 Task: Set the email translation language to English in Microsoft Outlook.
Action: Mouse moved to (47, 30)
Screenshot: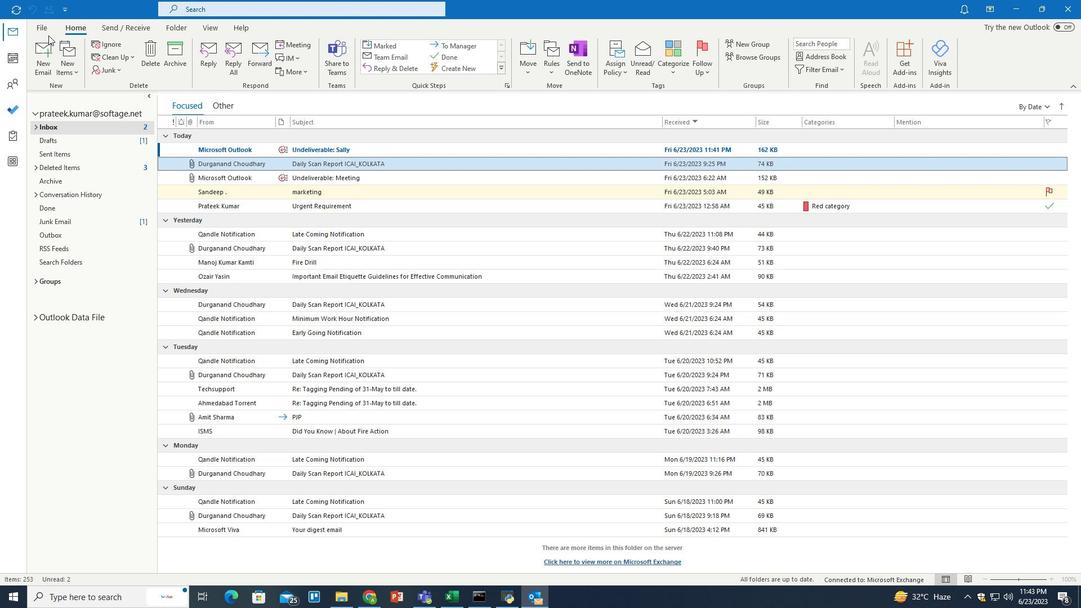 
Action: Mouse pressed left at (47, 30)
Screenshot: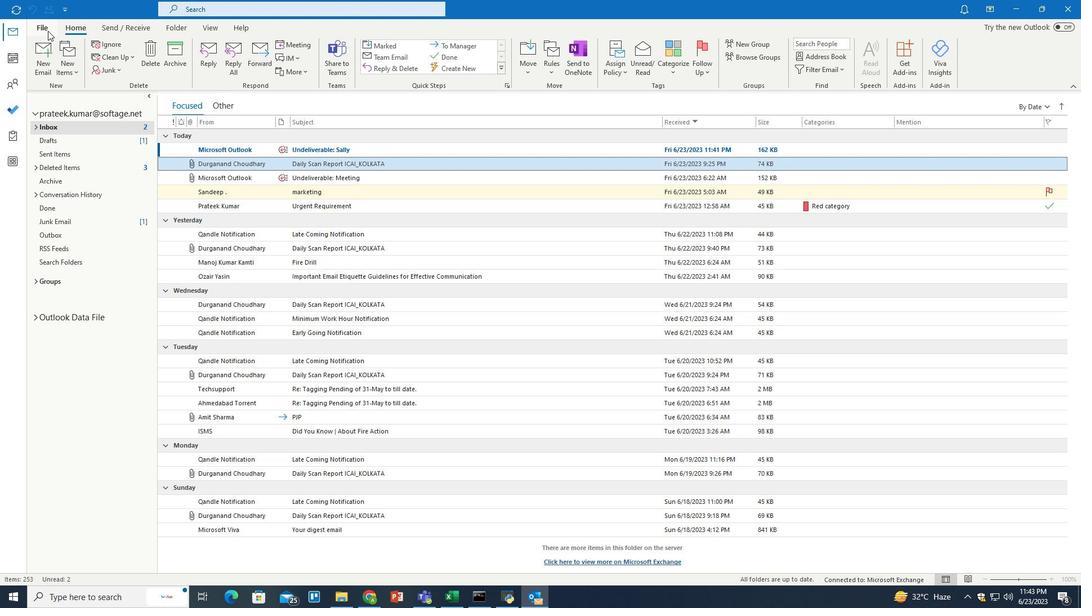 
Action: Mouse moved to (36, 538)
Screenshot: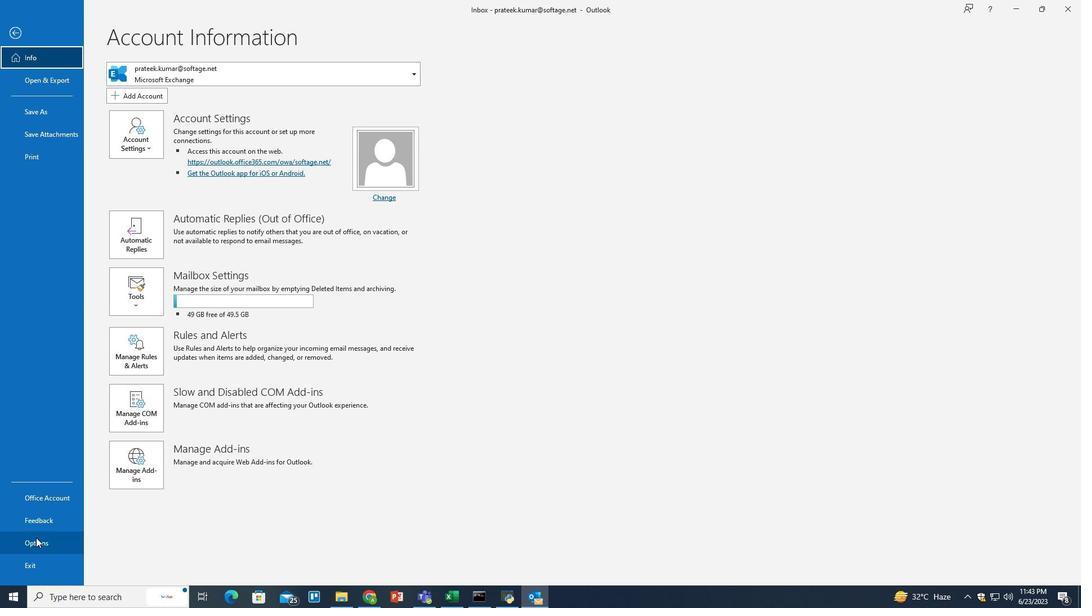 
Action: Mouse pressed left at (36, 538)
Screenshot: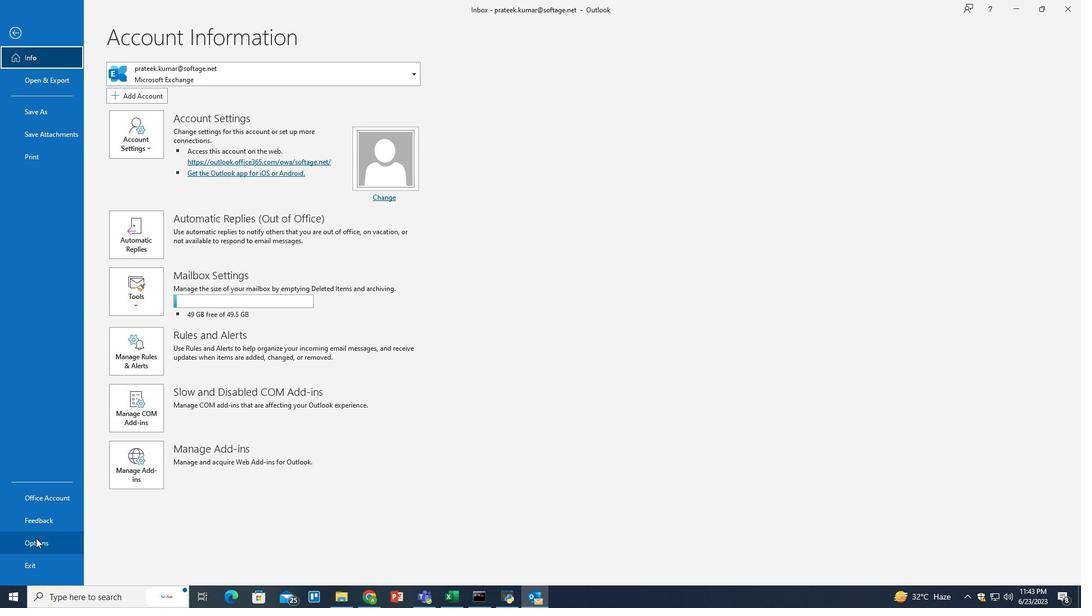 
Action: Mouse moved to (325, 237)
Screenshot: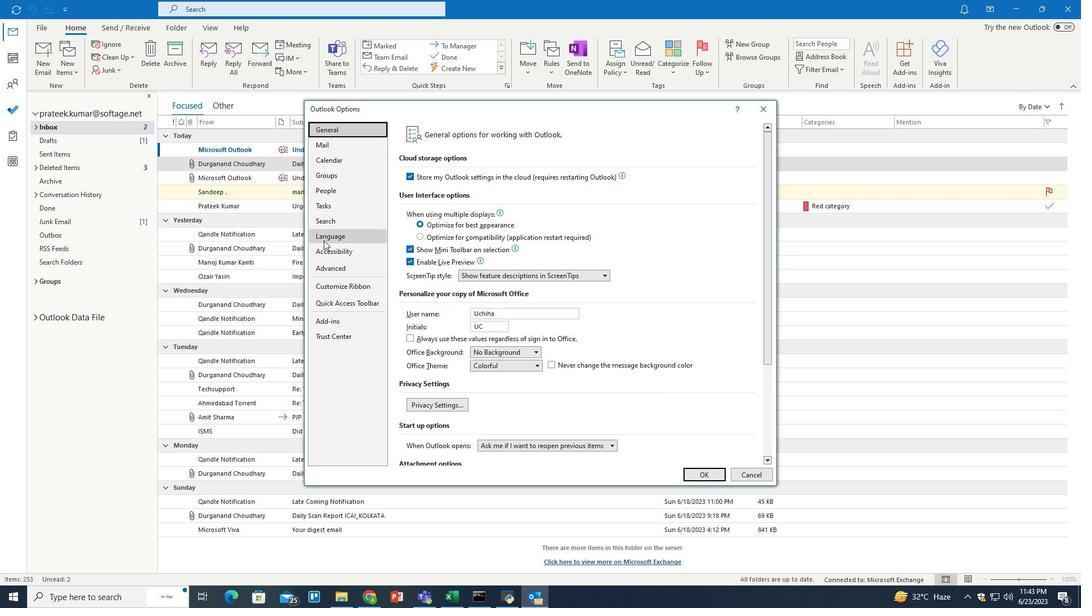 
Action: Mouse pressed left at (325, 237)
Screenshot: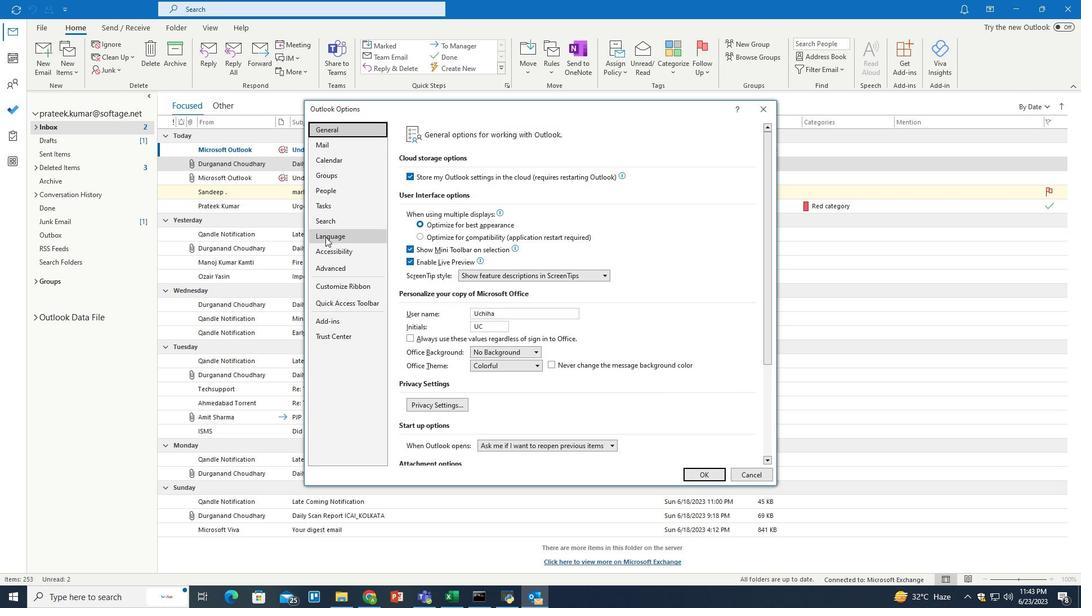 
Action: Mouse moved to (591, 277)
Screenshot: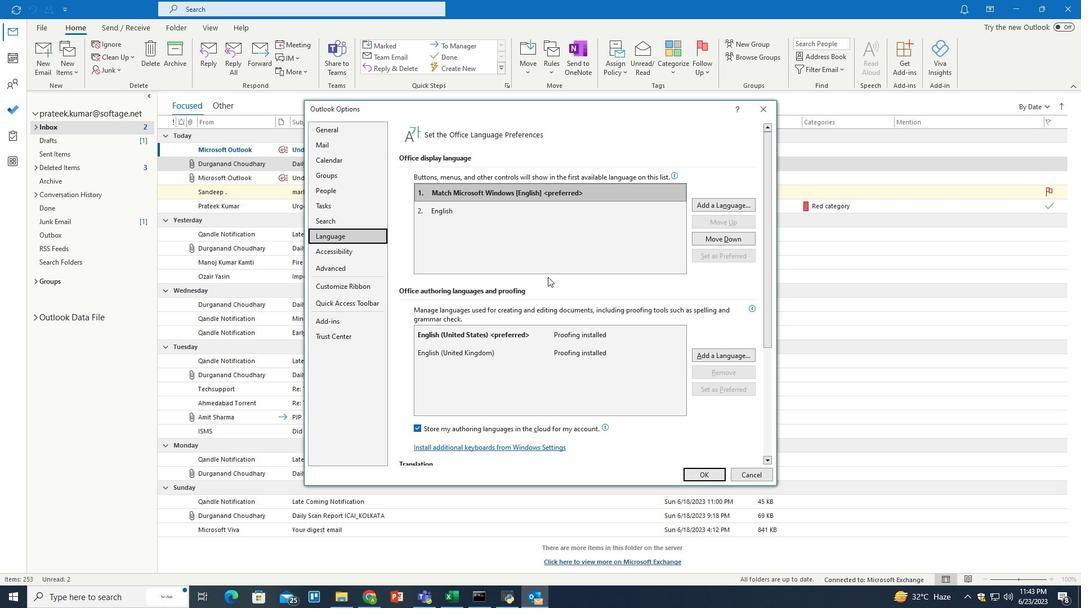 
Action: Mouse scrolled (591, 276) with delta (0, 0)
Screenshot: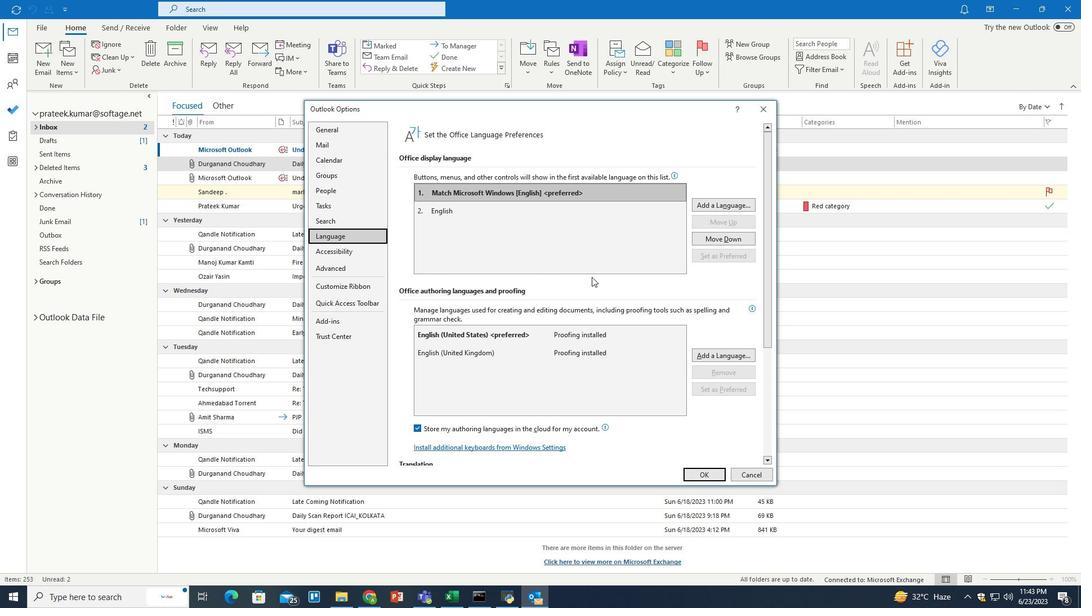 
Action: Mouse scrolled (591, 276) with delta (0, 0)
Screenshot: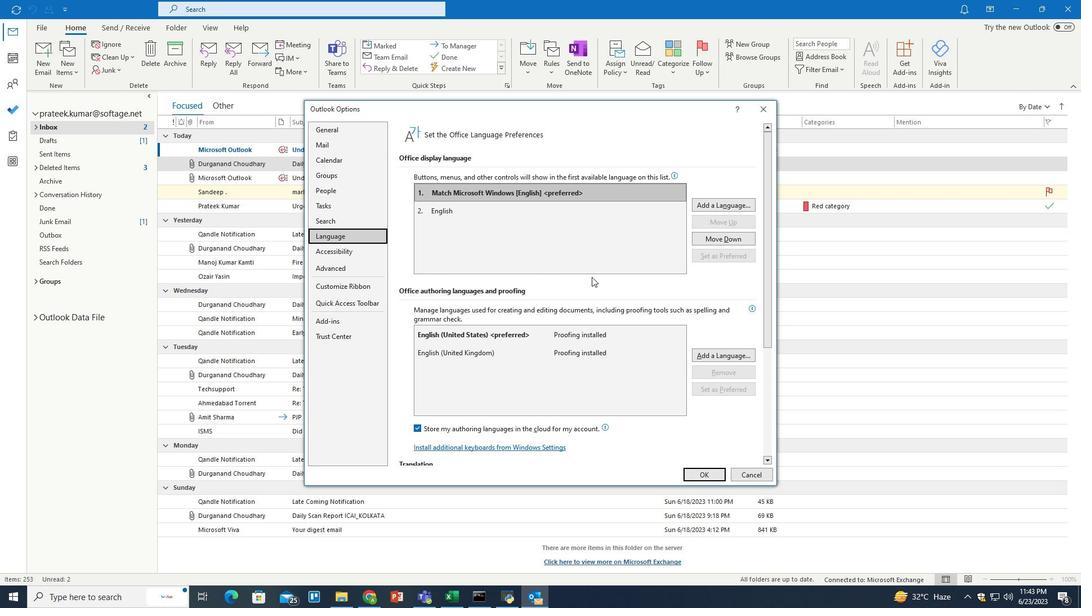 
Action: Mouse scrolled (591, 276) with delta (0, 0)
Screenshot: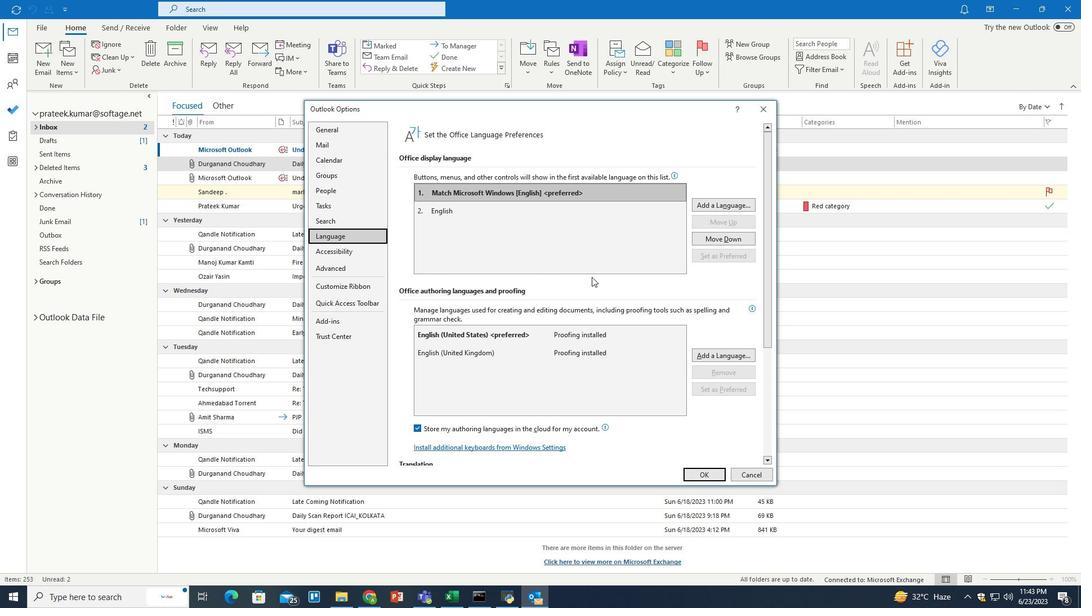 
Action: Mouse scrolled (591, 276) with delta (0, 0)
Screenshot: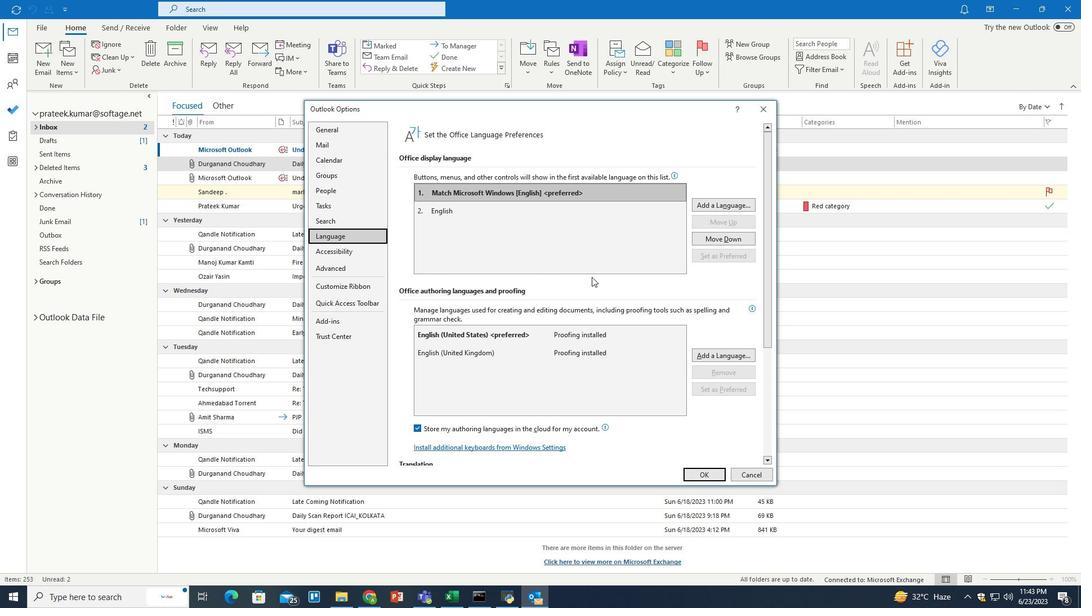 
Action: Mouse scrolled (591, 276) with delta (0, 0)
Screenshot: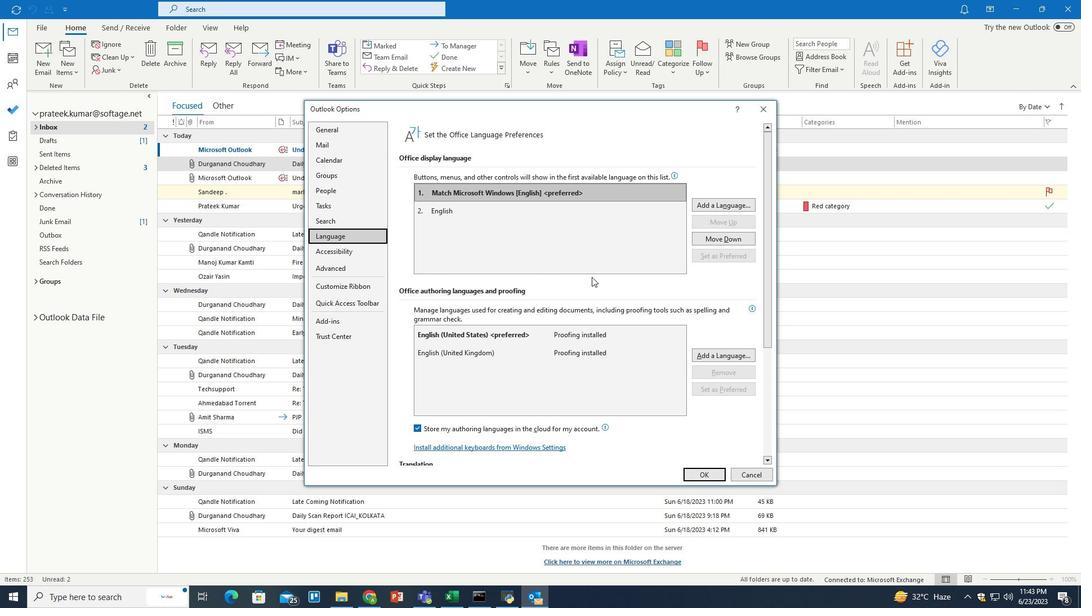 
Action: Mouse moved to (565, 399)
Screenshot: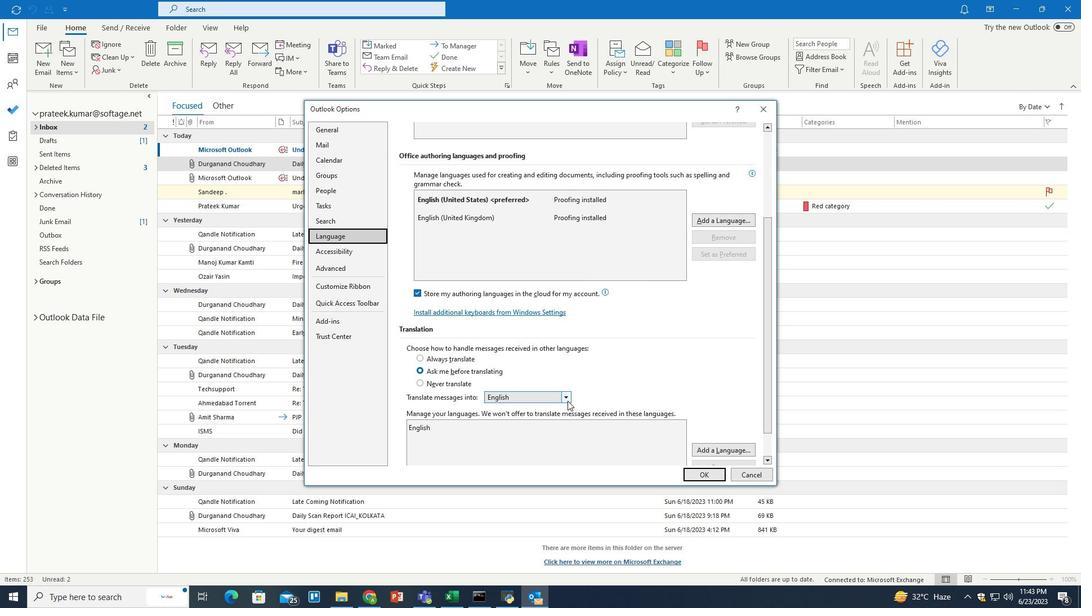 
Action: Mouse pressed left at (565, 399)
Screenshot: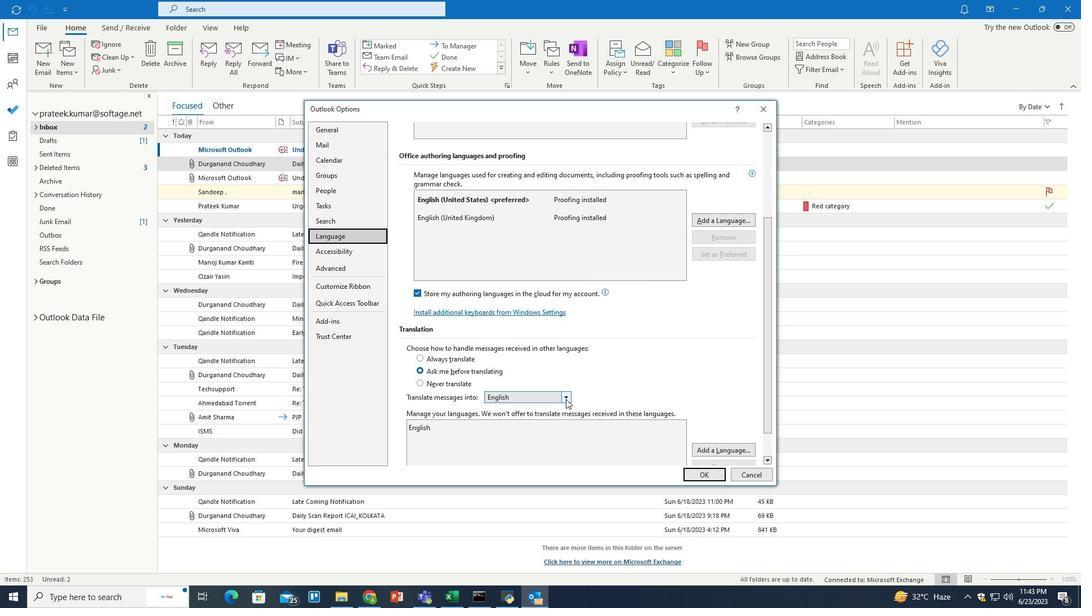 
Action: Mouse moved to (542, 296)
Screenshot: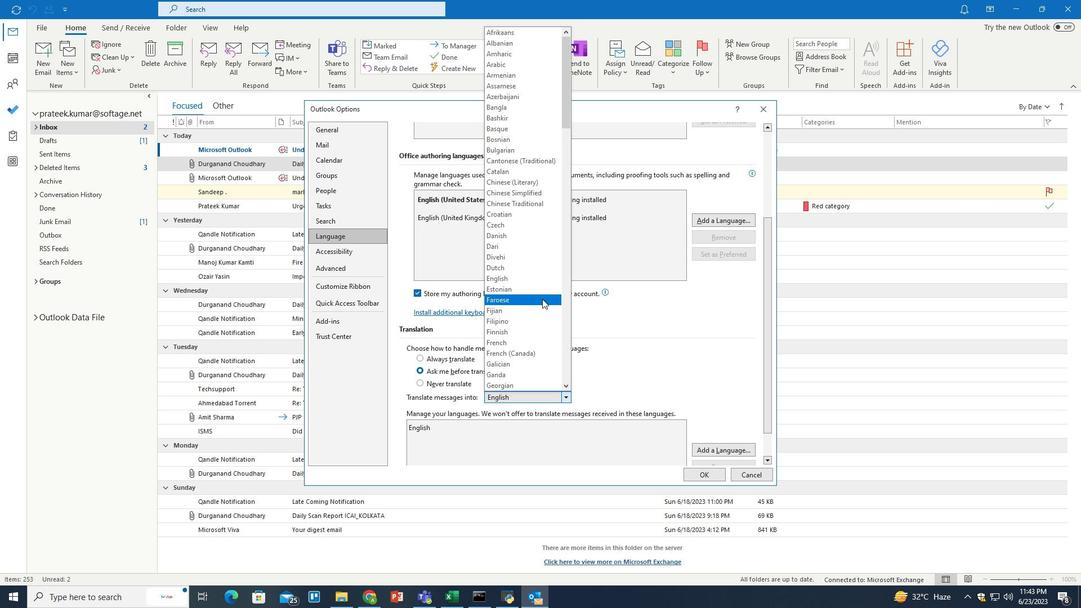 
Action: Mouse scrolled (542, 296) with delta (0, 0)
Screenshot: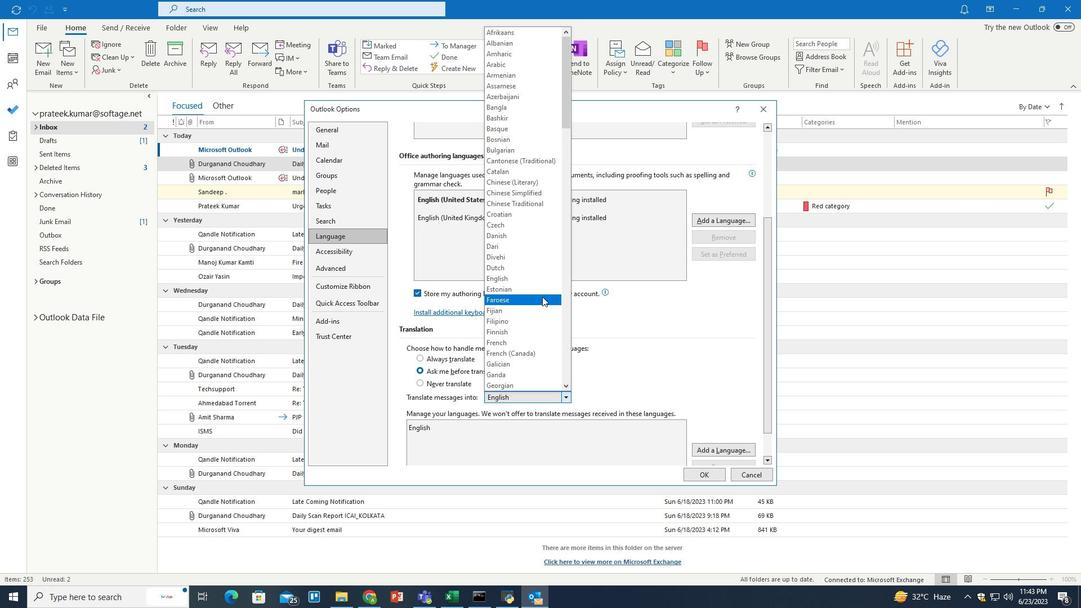 
Action: Mouse scrolled (542, 296) with delta (0, 0)
Screenshot: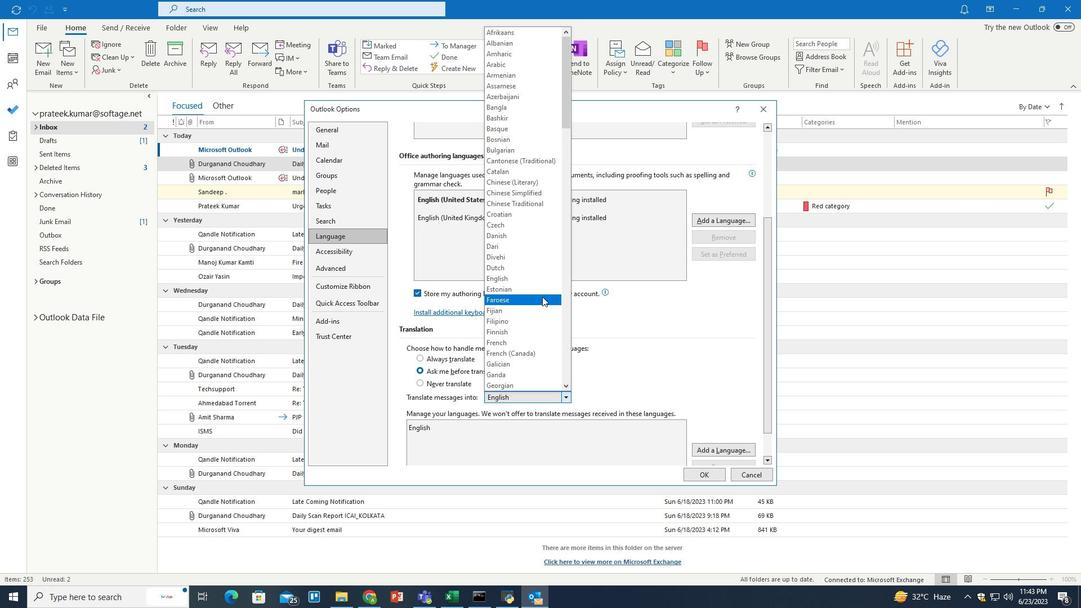 
Action: Mouse scrolled (542, 296) with delta (0, 0)
Screenshot: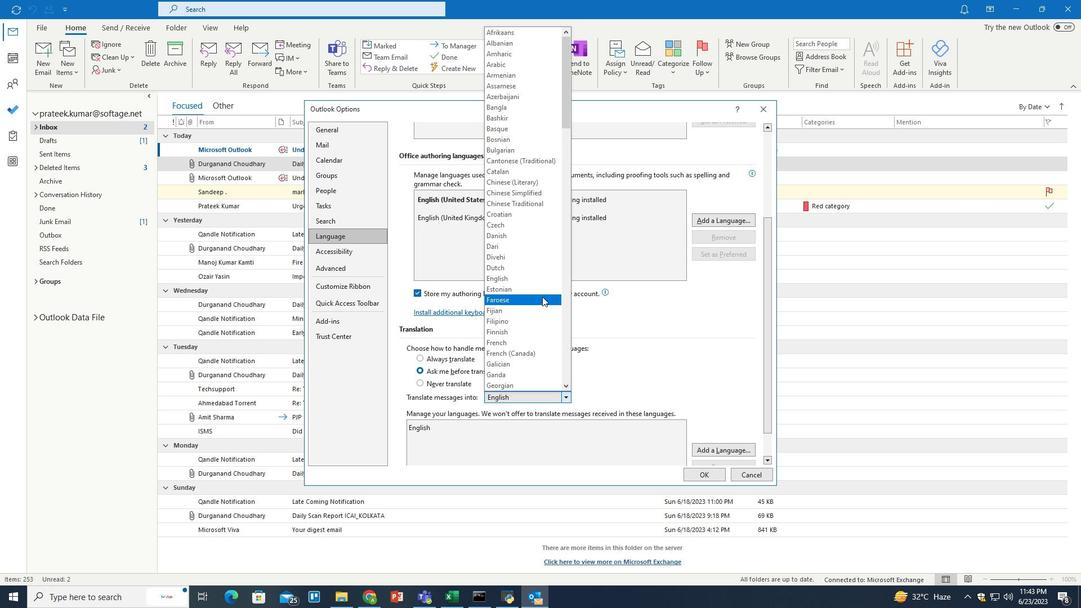 
Action: Mouse scrolled (542, 296) with delta (0, 0)
Screenshot: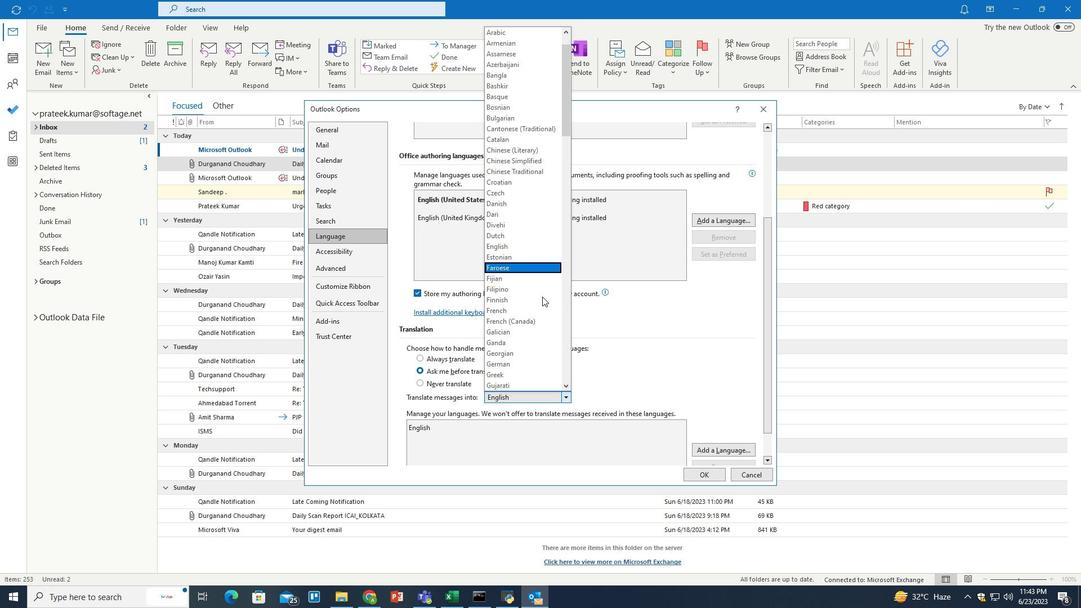 
Action: Mouse scrolled (542, 296) with delta (0, 0)
Screenshot: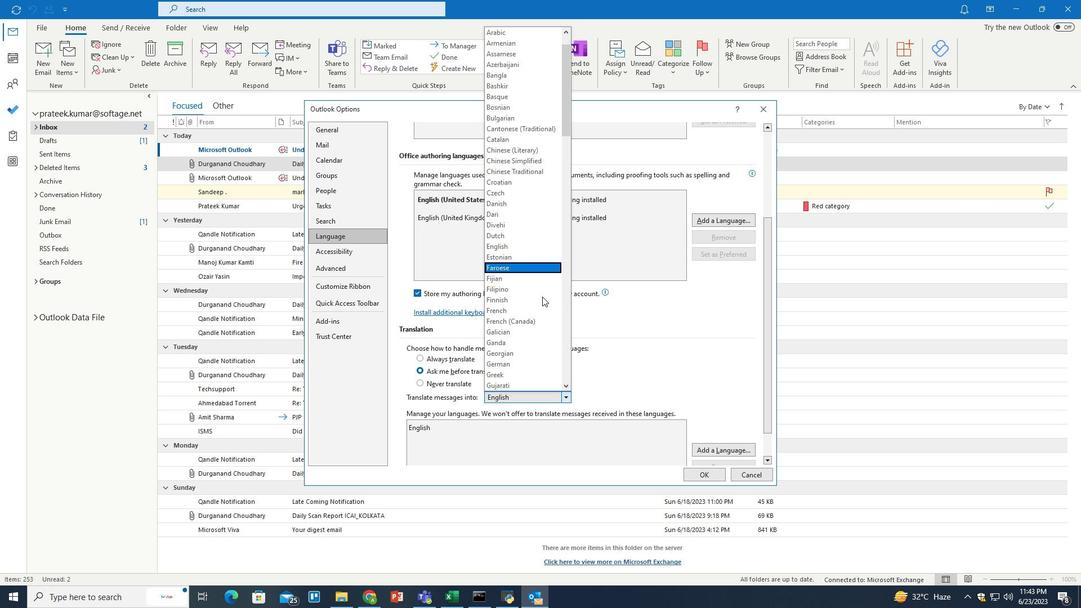 
Action: Mouse scrolled (542, 296) with delta (0, 0)
Screenshot: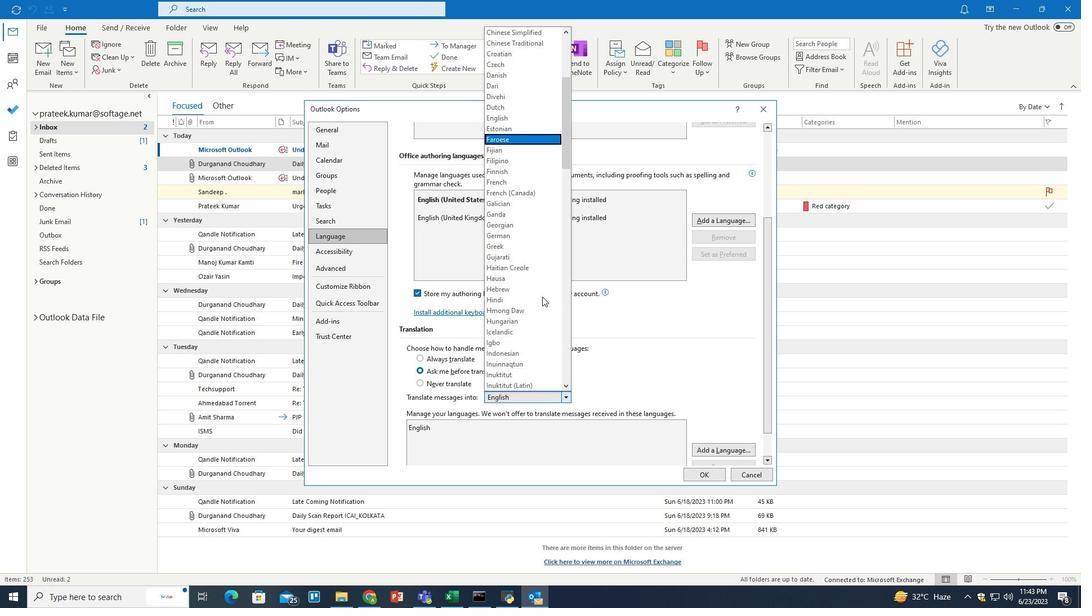 
Action: Mouse scrolled (542, 296) with delta (0, 0)
Screenshot: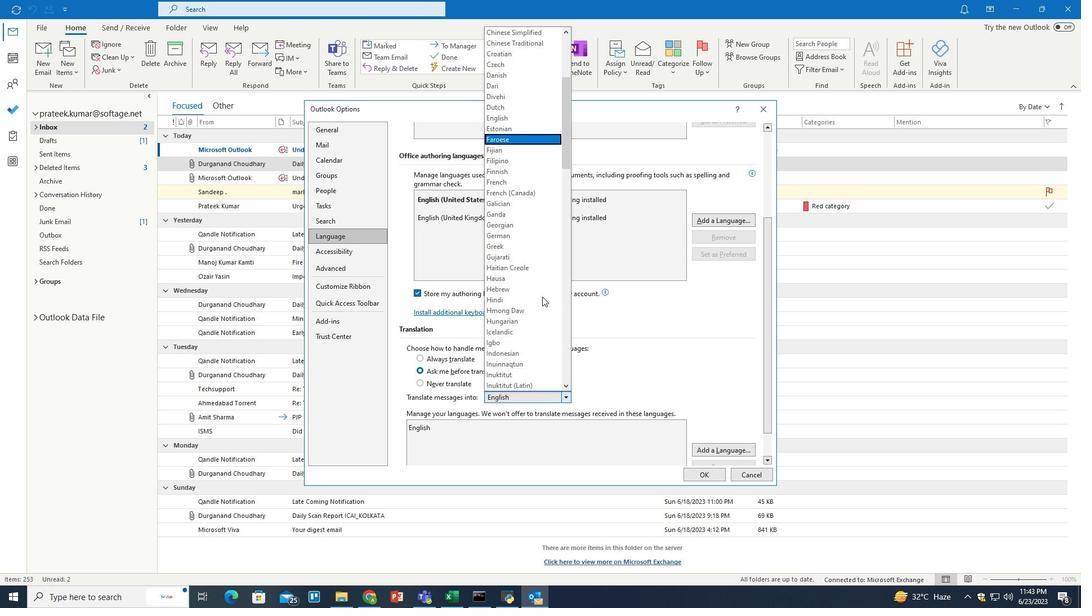 
Action: Mouse scrolled (542, 296) with delta (0, 0)
Screenshot: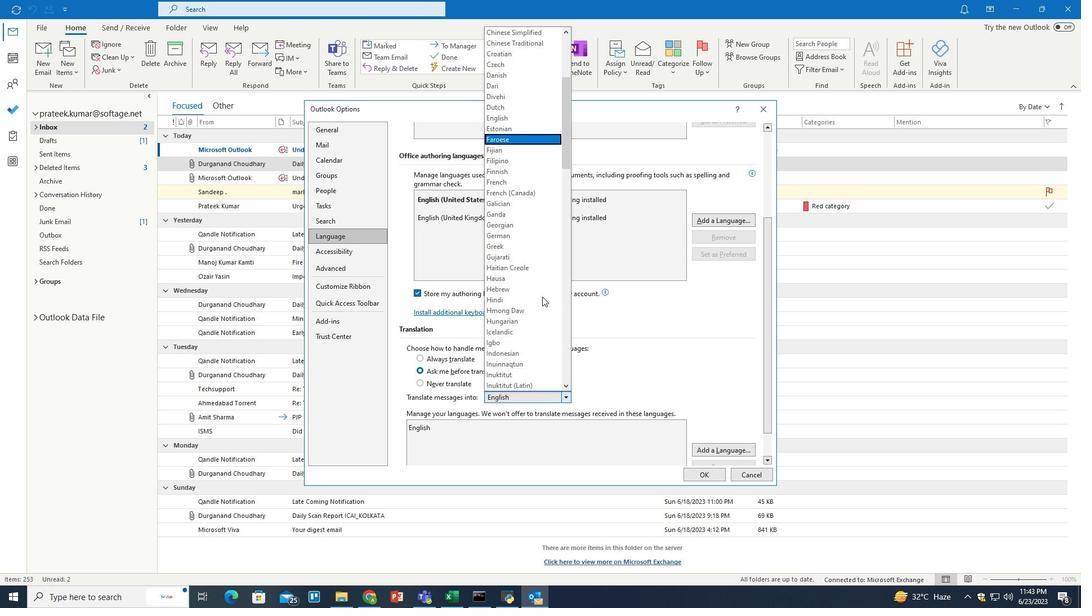 
Action: Mouse scrolled (542, 296) with delta (0, 0)
Screenshot: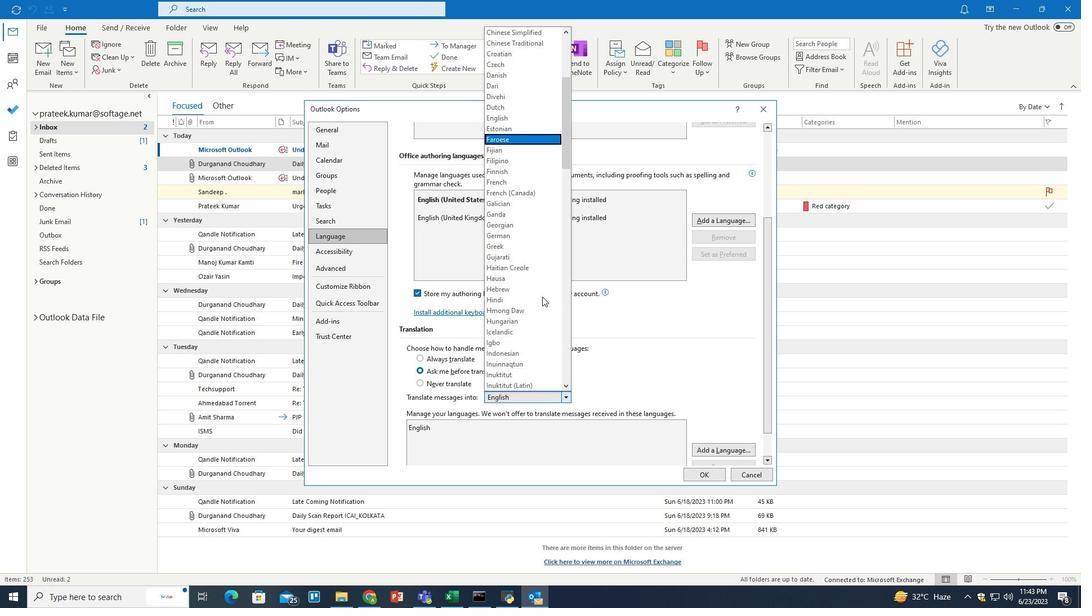 
Action: Mouse scrolled (542, 296) with delta (0, 0)
Screenshot: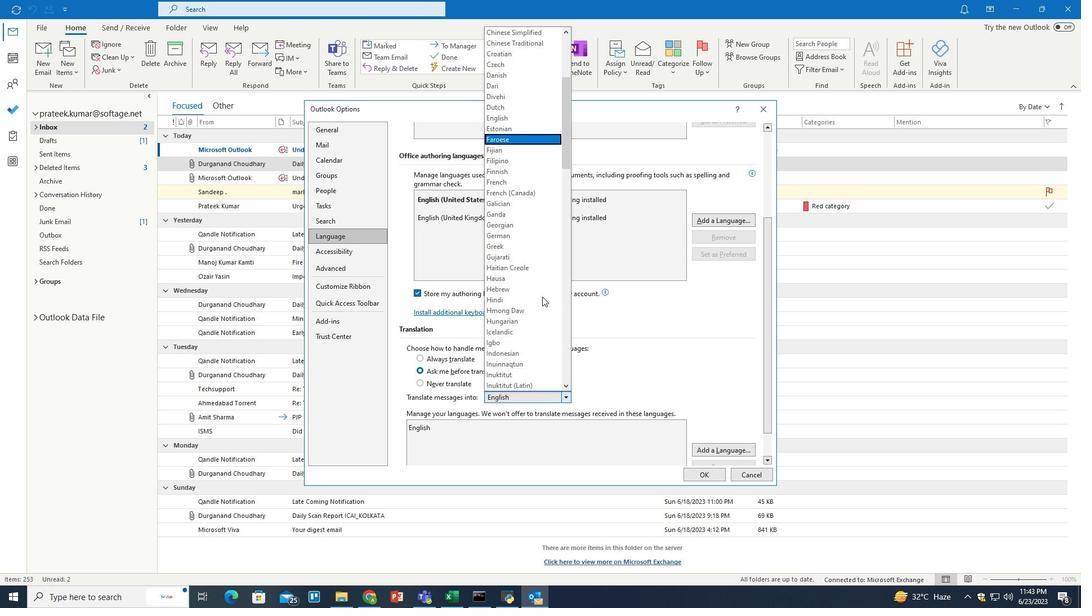 
Action: Mouse scrolled (542, 296) with delta (0, 0)
Screenshot: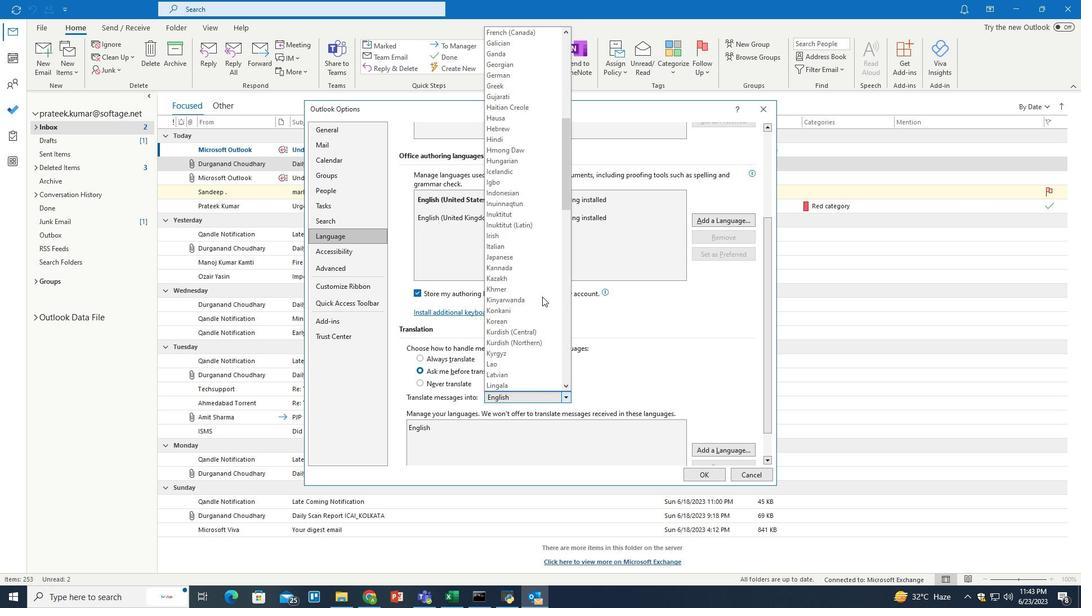 
Action: Mouse scrolled (542, 296) with delta (0, 0)
Screenshot: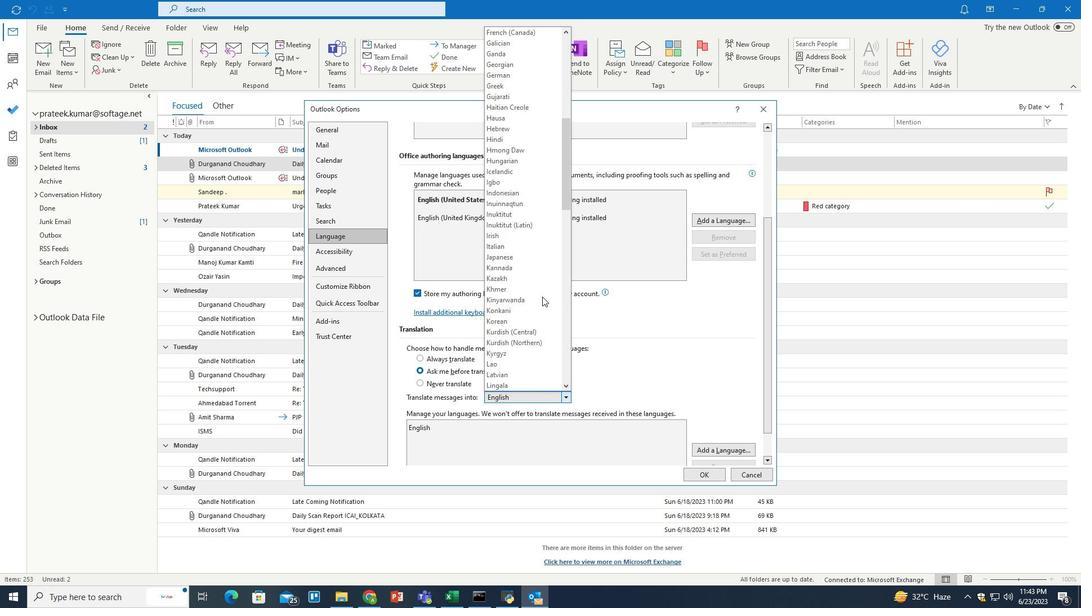 
Action: Mouse scrolled (542, 296) with delta (0, 0)
Screenshot: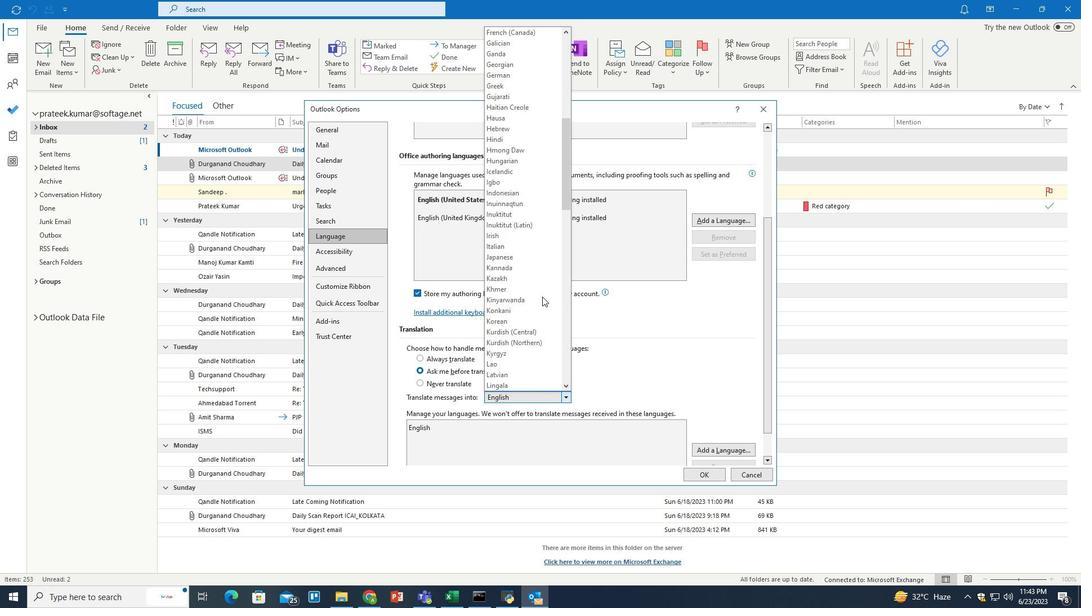 
Action: Mouse scrolled (542, 296) with delta (0, 0)
Screenshot: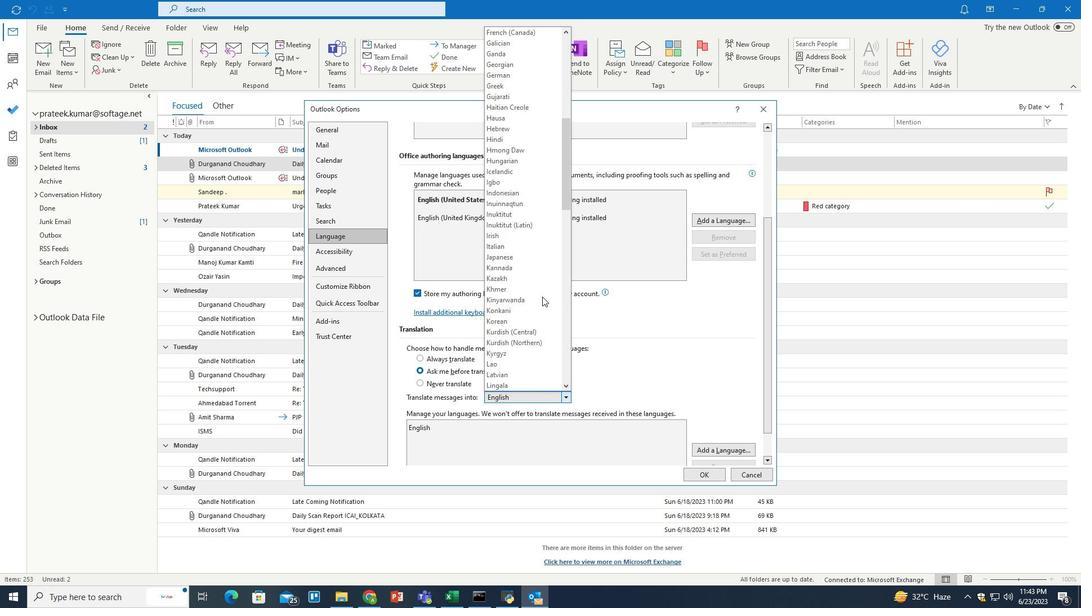 
Action: Mouse scrolled (542, 296) with delta (0, 0)
Screenshot: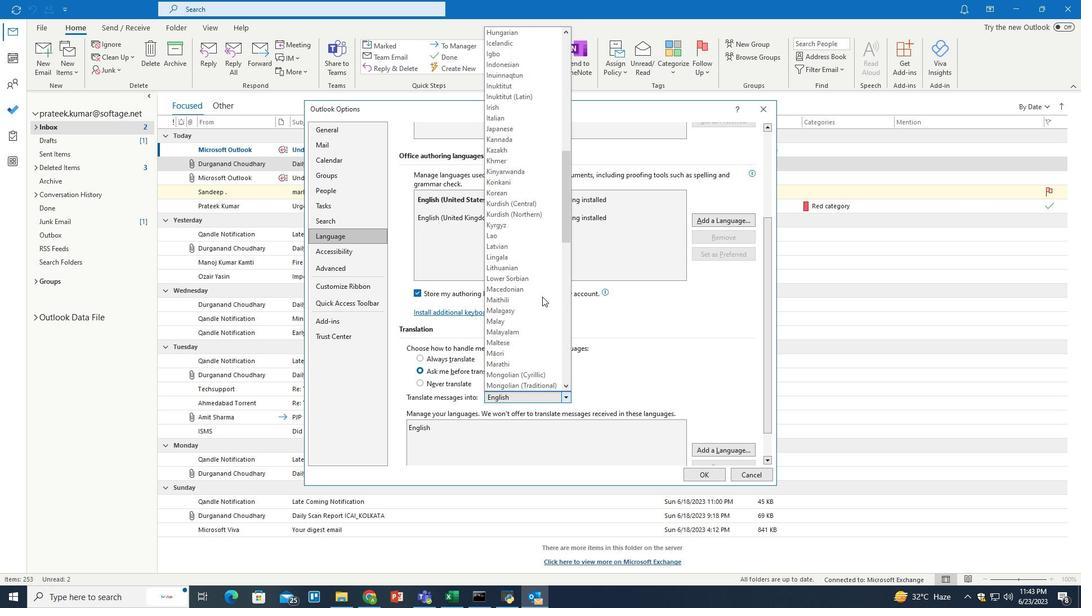 
Action: Mouse scrolled (542, 296) with delta (0, 0)
Screenshot: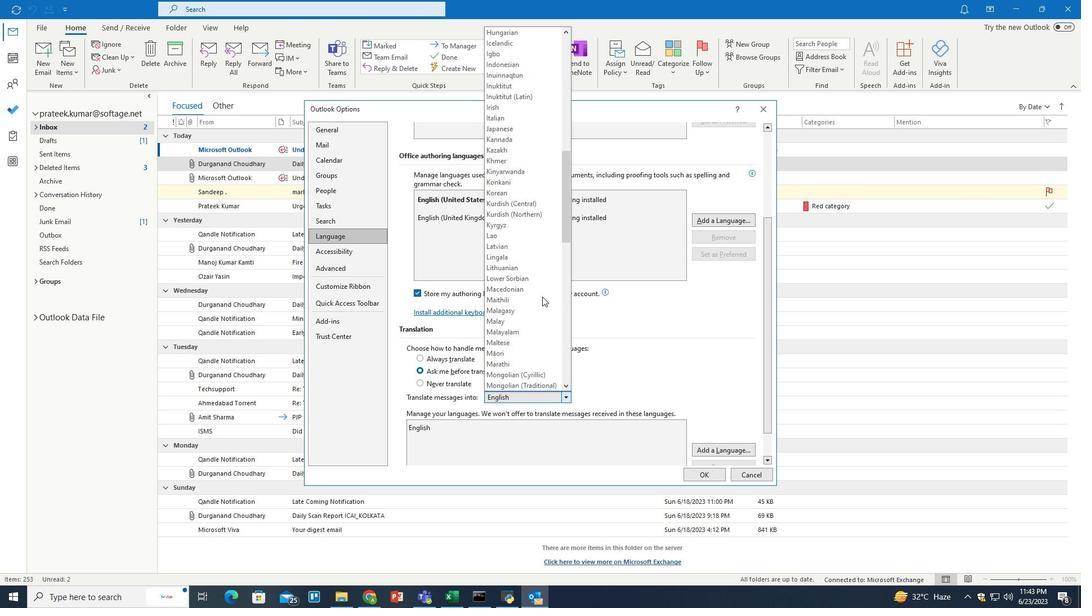 
Action: Mouse scrolled (542, 296) with delta (0, 0)
Screenshot: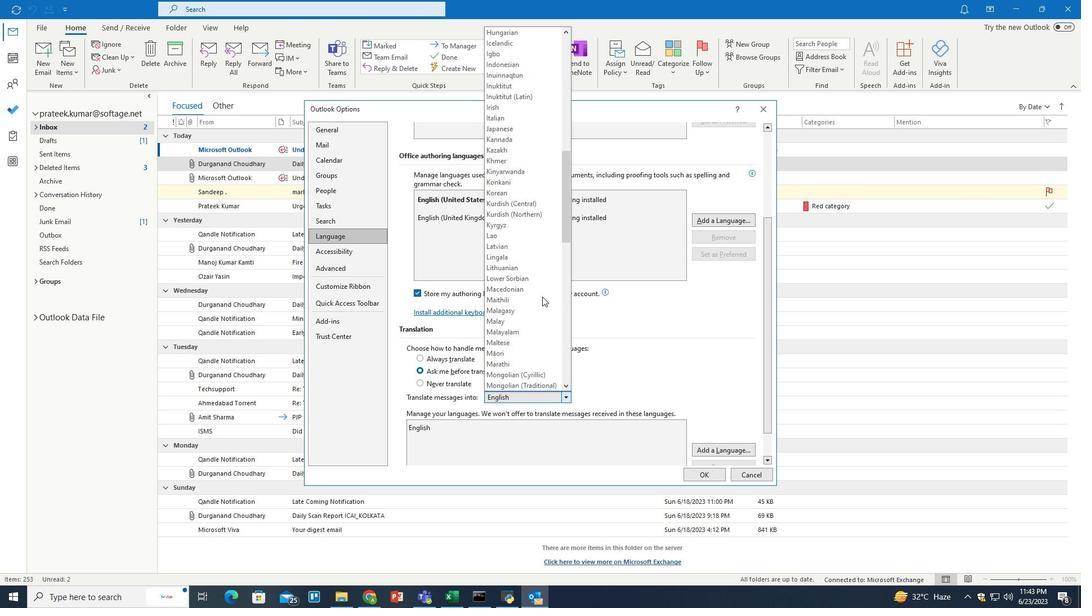 
Action: Mouse scrolled (542, 296) with delta (0, 0)
Screenshot: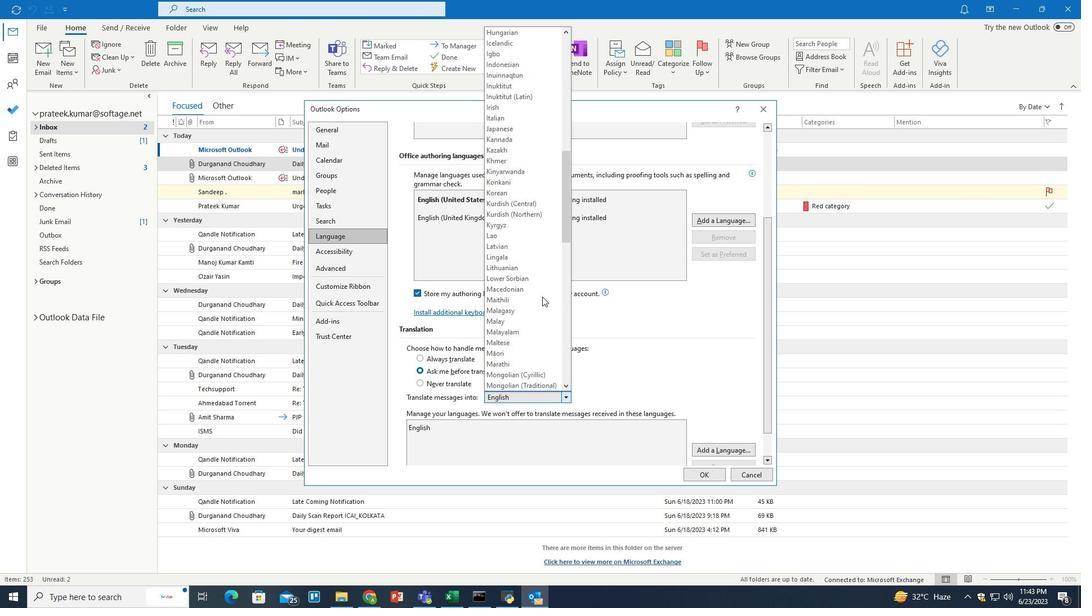 
Action: Mouse scrolled (542, 296) with delta (0, 0)
Screenshot: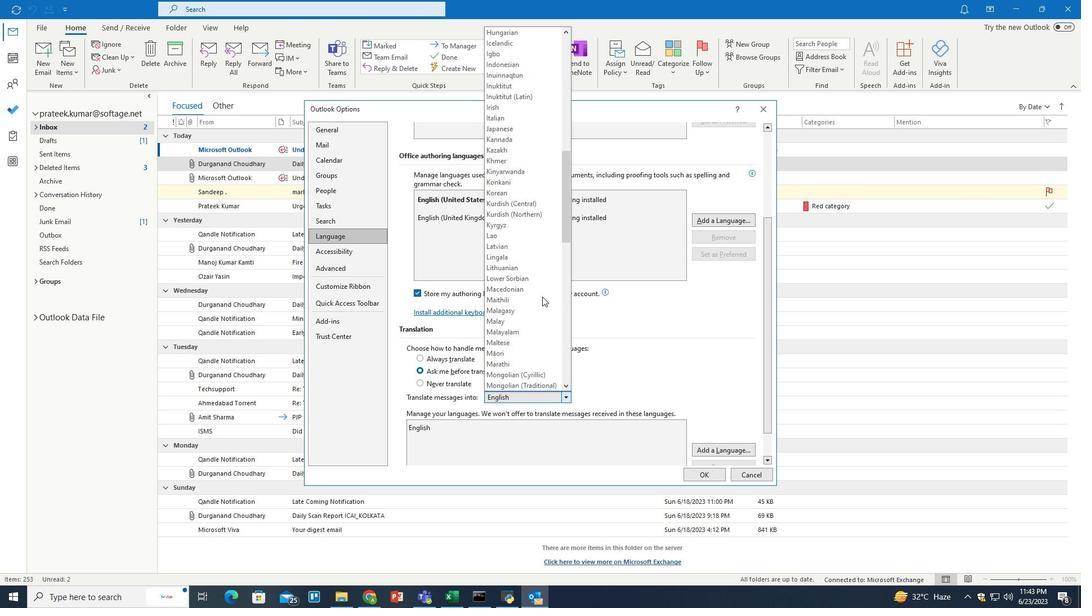 
Action: Mouse scrolled (542, 296) with delta (0, 0)
Screenshot: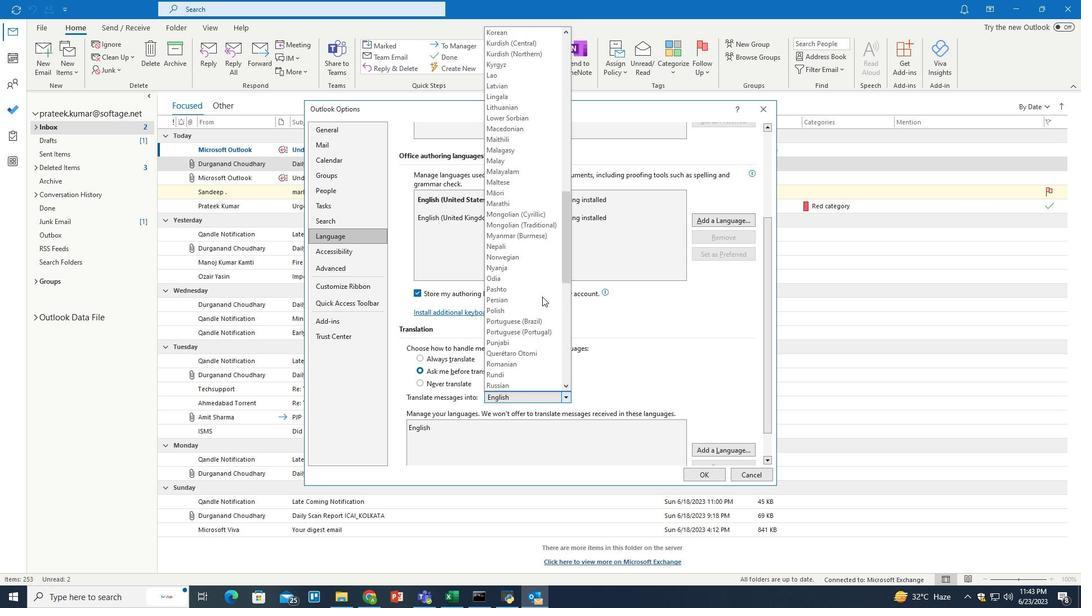 
Action: Mouse scrolled (542, 296) with delta (0, 0)
Screenshot: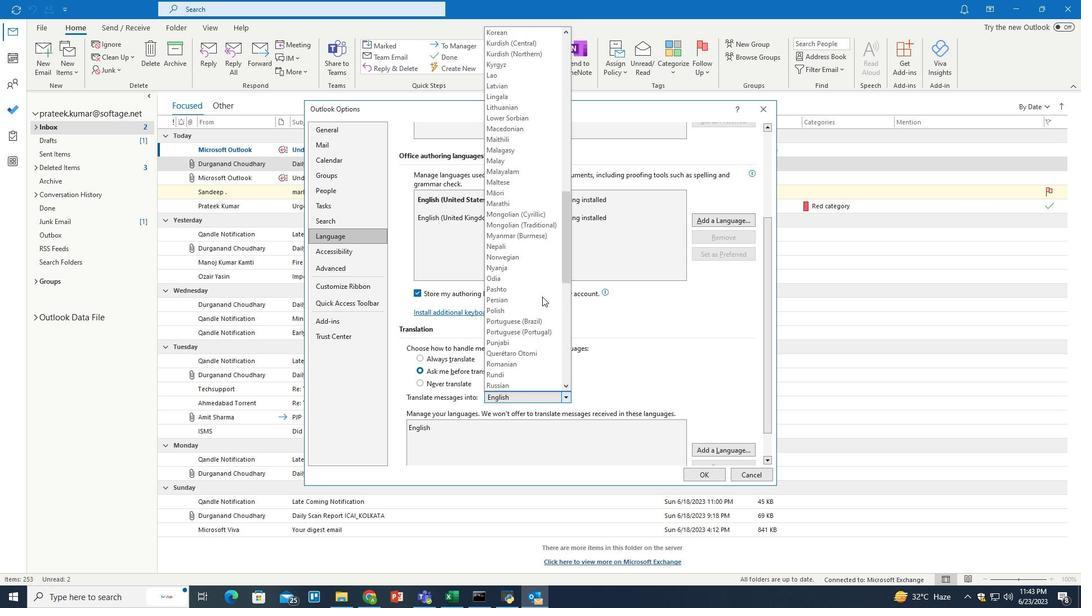 
Action: Mouse scrolled (542, 296) with delta (0, 0)
Screenshot: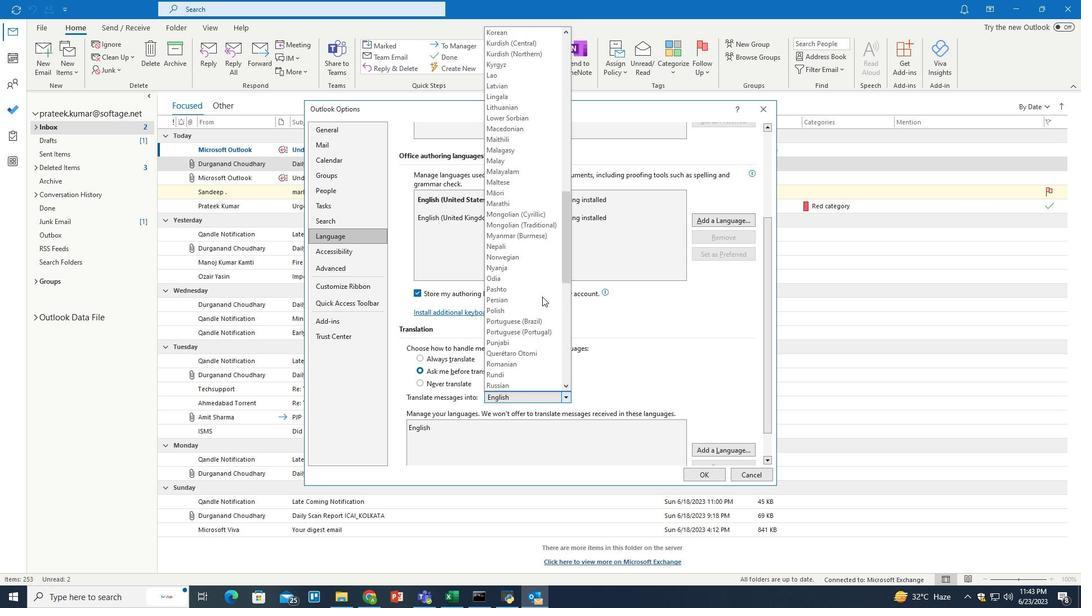 
Action: Mouse scrolled (542, 296) with delta (0, 0)
Screenshot: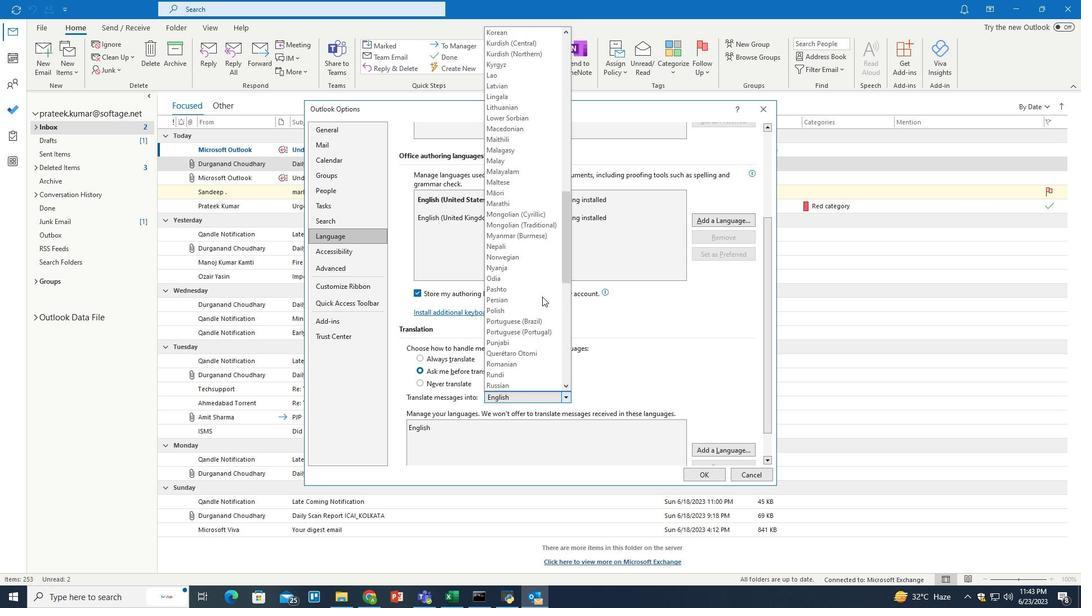 
Action: Mouse scrolled (542, 296) with delta (0, 0)
Screenshot: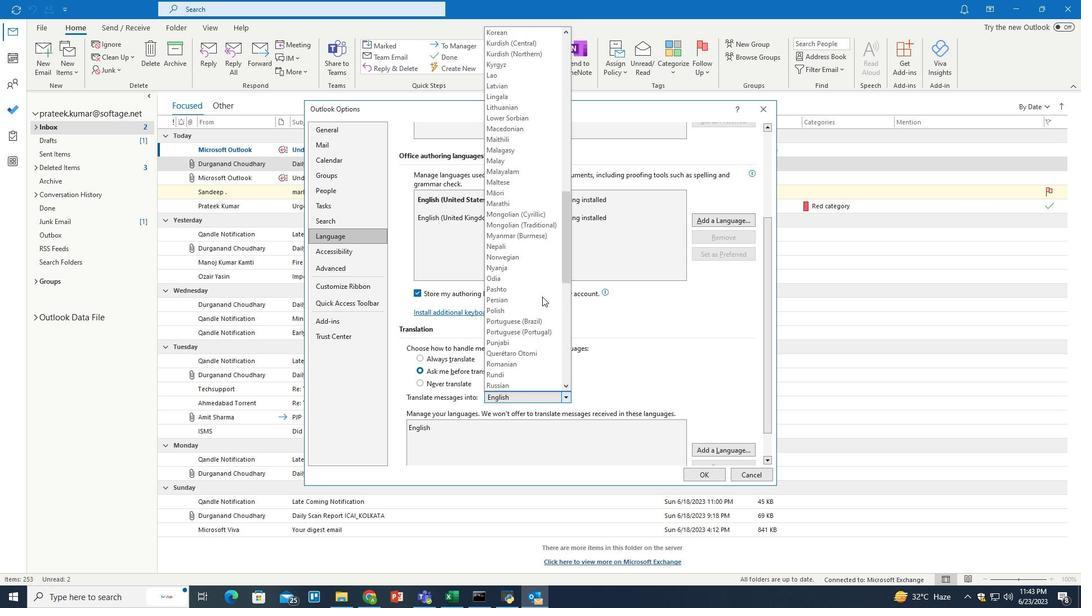 
Action: Mouse scrolled (542, 296) with delta (0, 0)
Screenshot: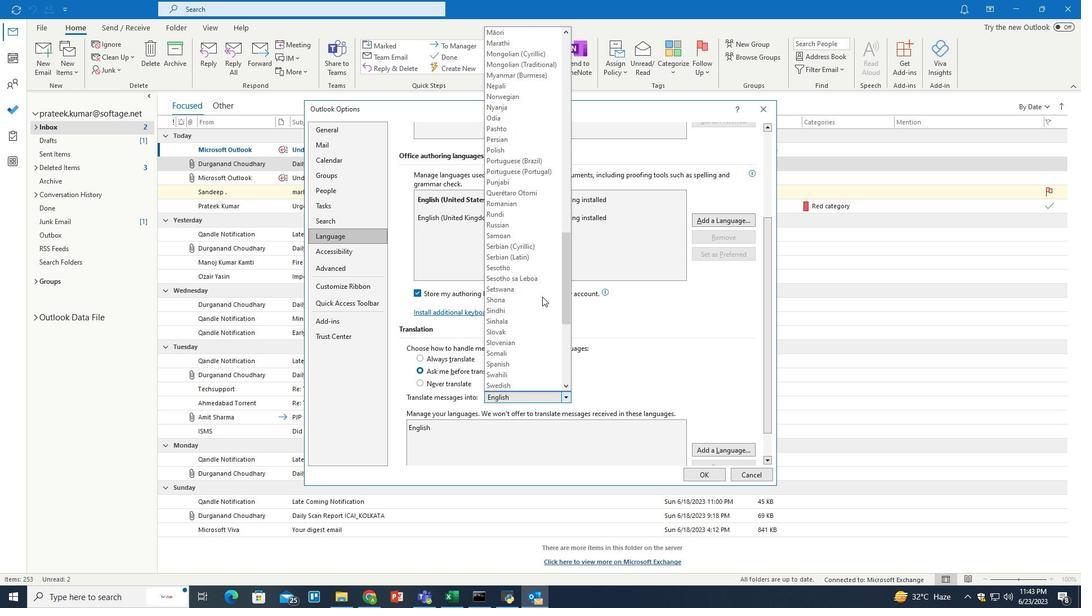 
Action: Mouse scrolled (542, 296) with delta (0, 0)
Screenshot: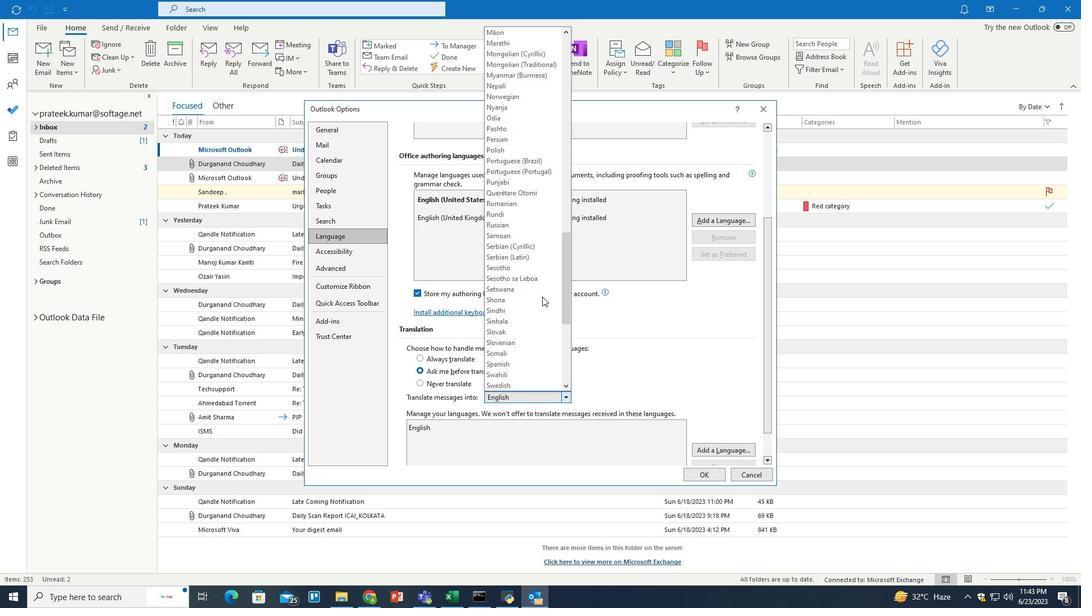 
Action: Mouse scrolled (542, 296) with delta (0, 0)
Screenshot: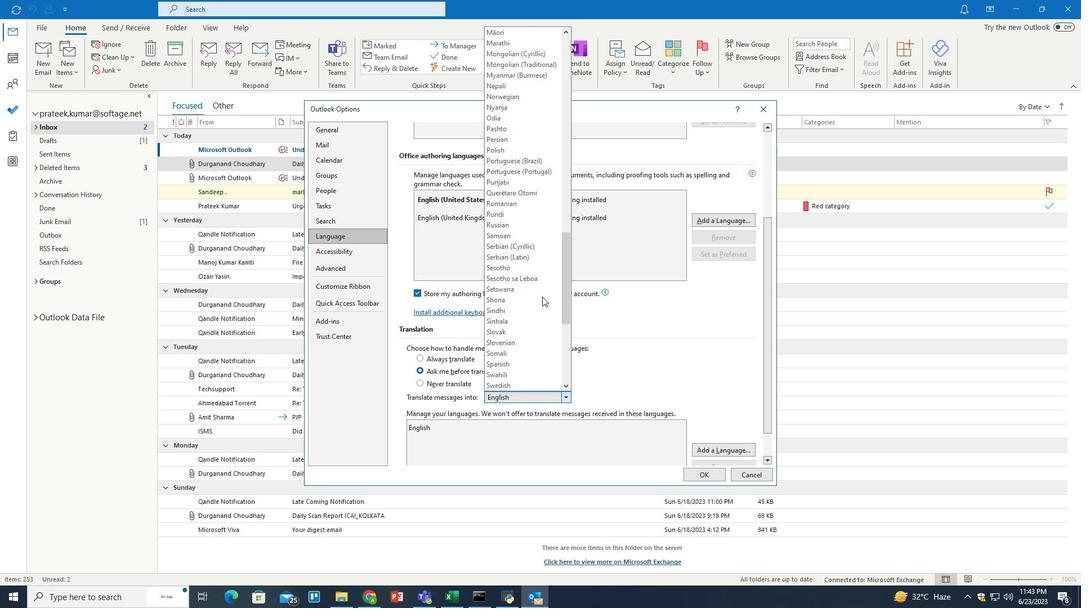 
Action: Mouse scrolled (542, 296) with delta (0, 0)
Screenshot: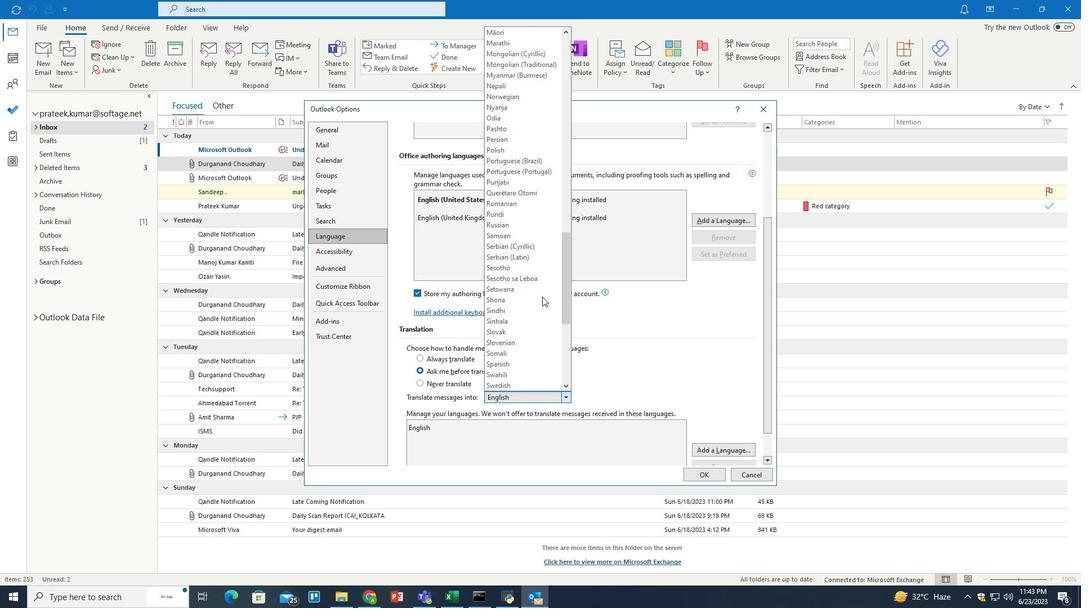 
Action: Mouse scrolled (542, 296) with delta (0, 0)
Screenshot: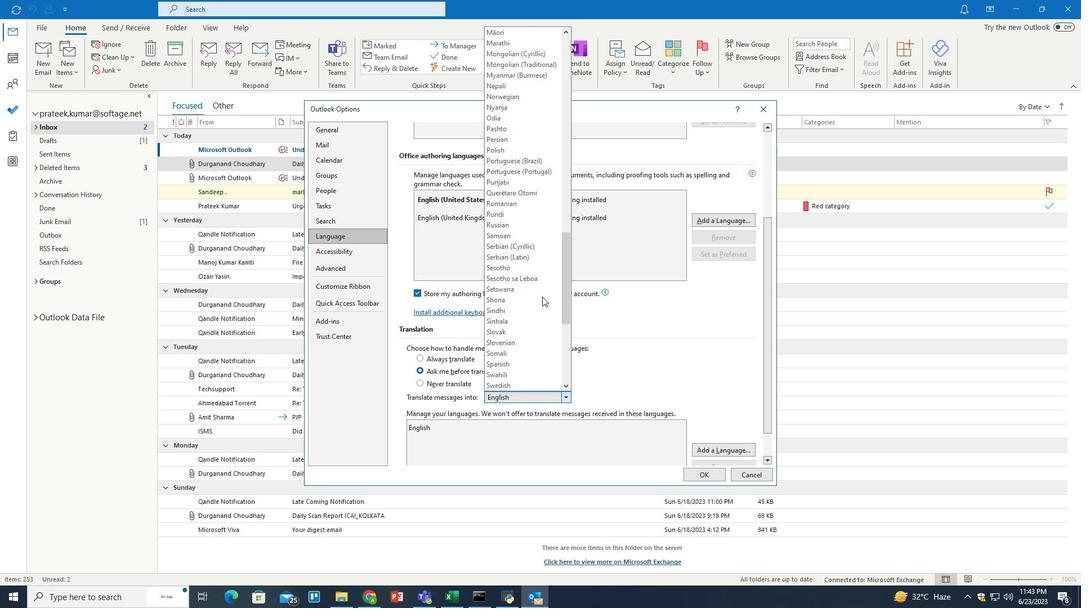 
Action: Mouse scrolled (542, 296) with delta (0, 0)
Screenshot: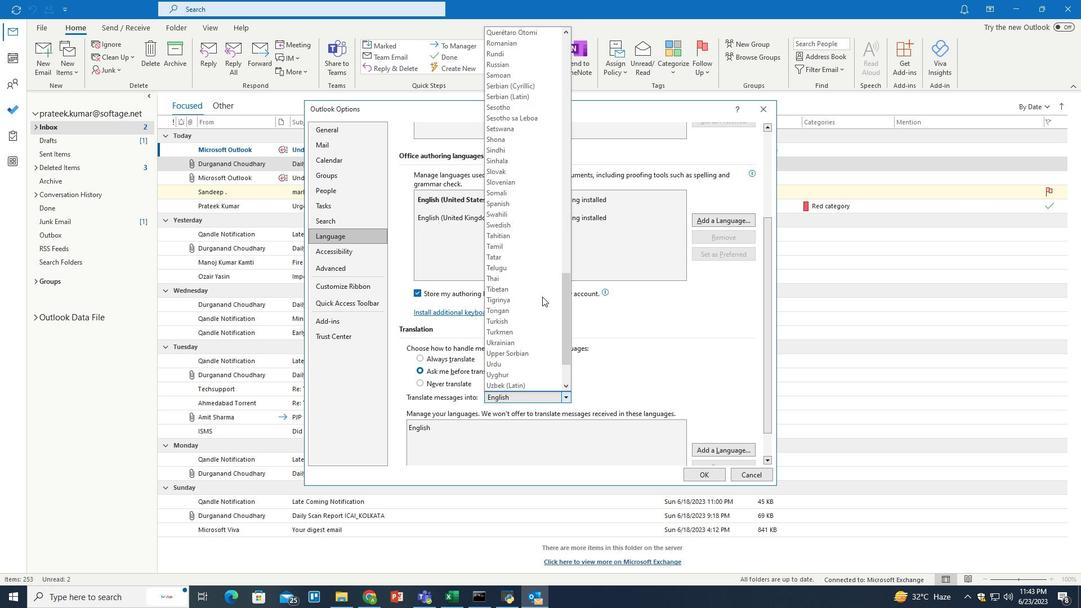 
Action: Mouse scrolled (542, 296) with delta (0, 0)
Screenshot: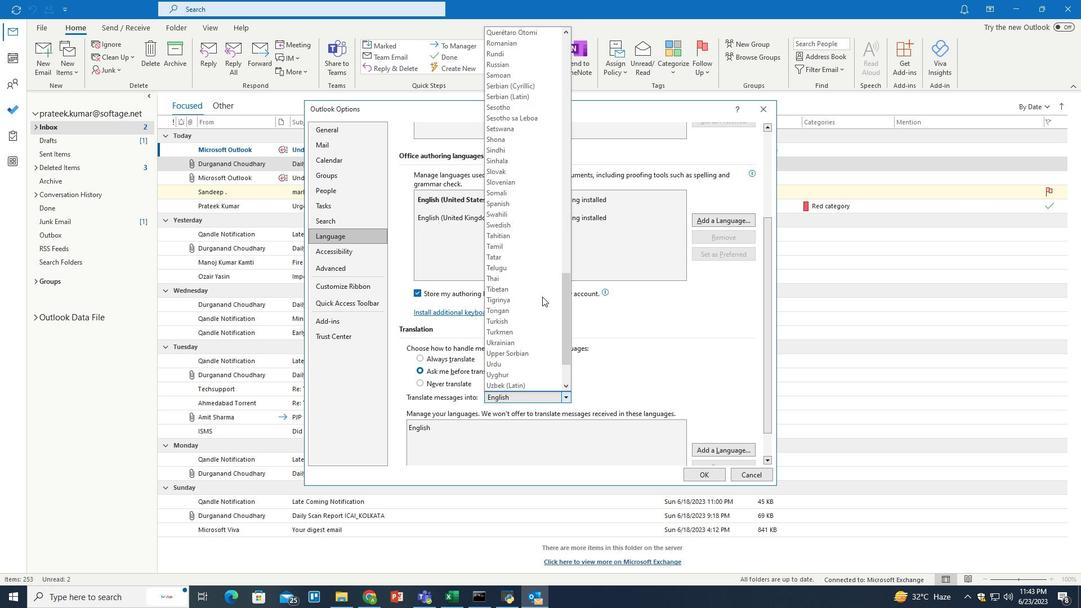 
Action: Mouse scrolled (542, 296) with delta (0, 0)
Screenshot: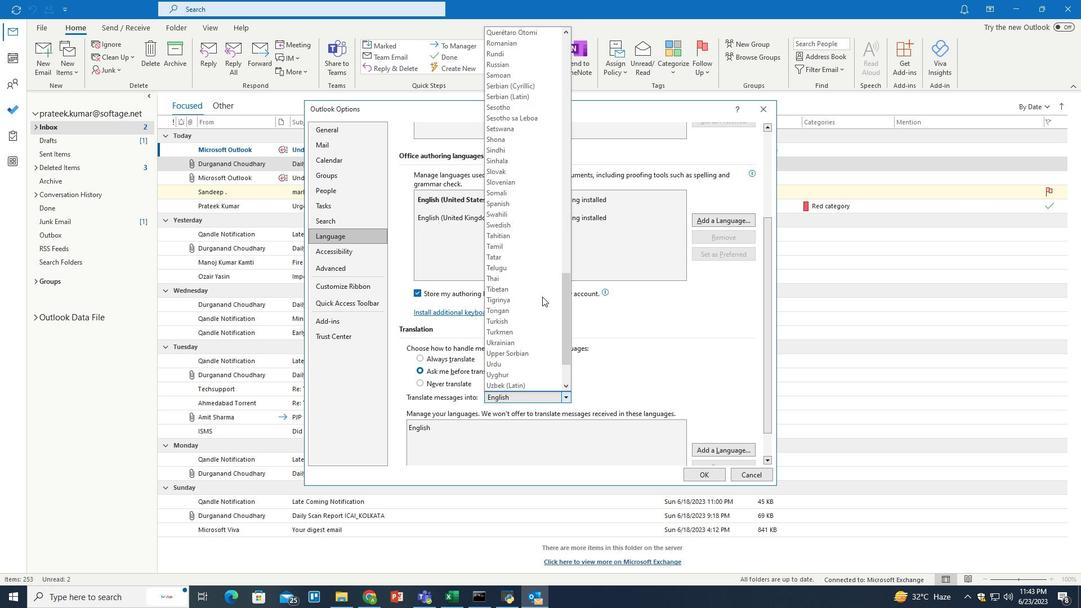 
Action: Mouse scrolled (542, 296) with delta (0, 0)
Screenshot: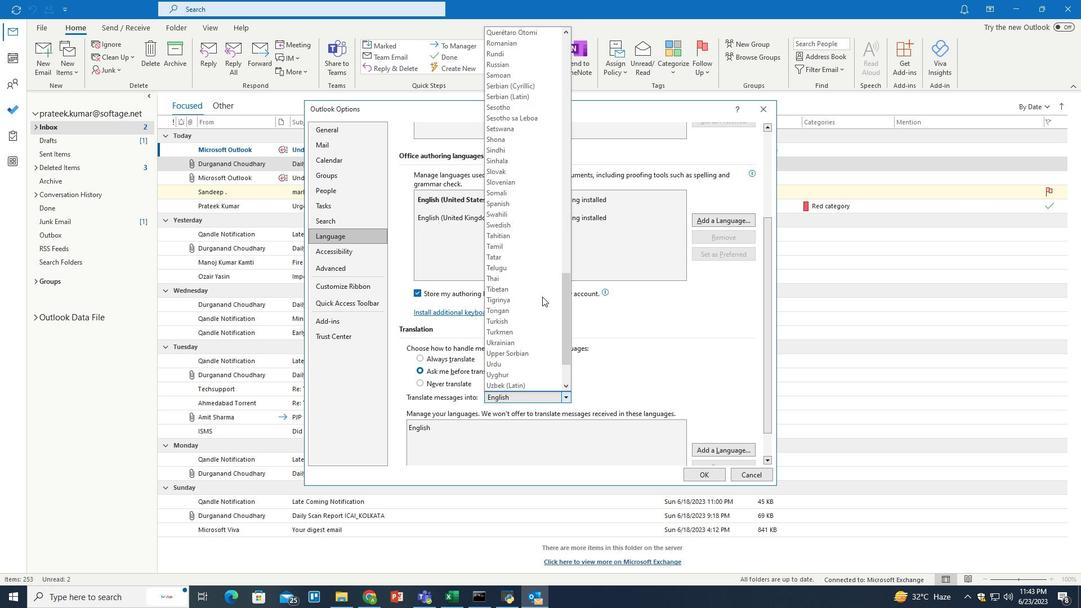 
Action: Mouse scrolled (542, 296) with delta (0, 0)
Screenshot: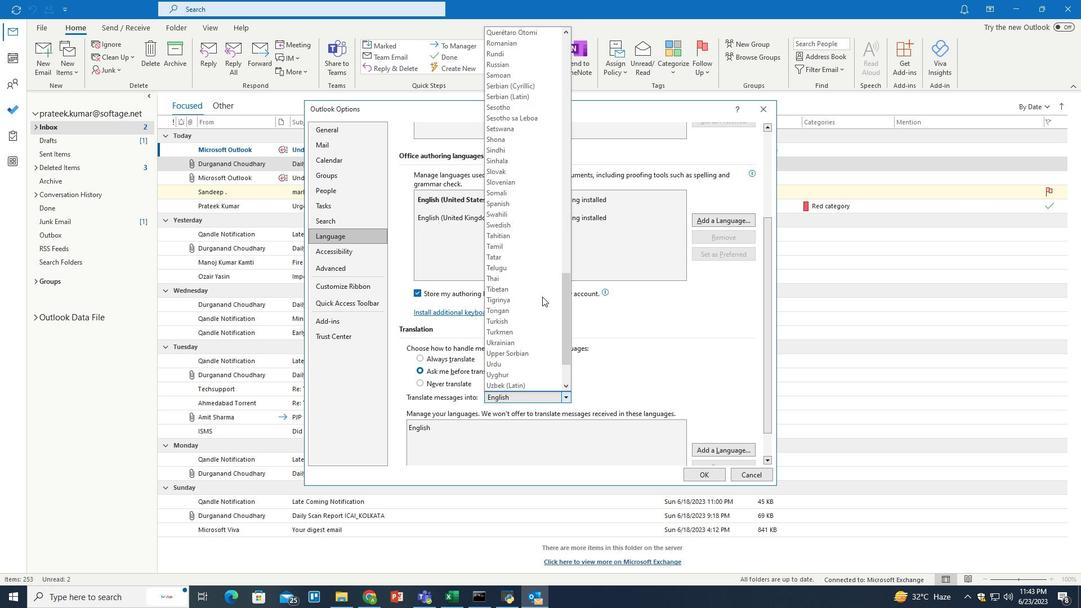 
Action: Mouse moved to (502, 337)
Screenshot: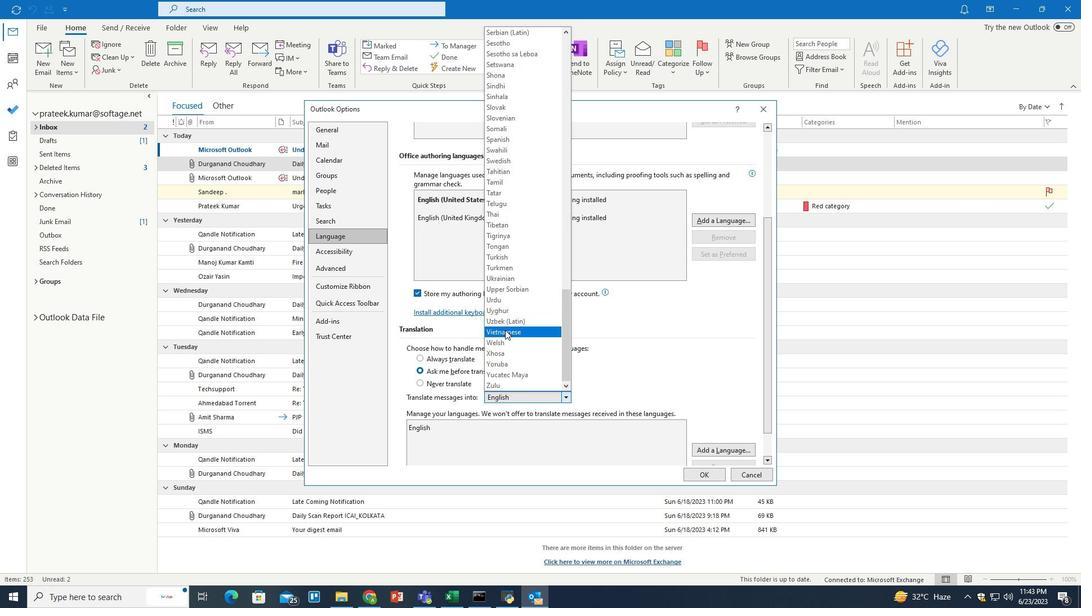 
Action: Mouse pressed left at (502, 337)
Screenshot: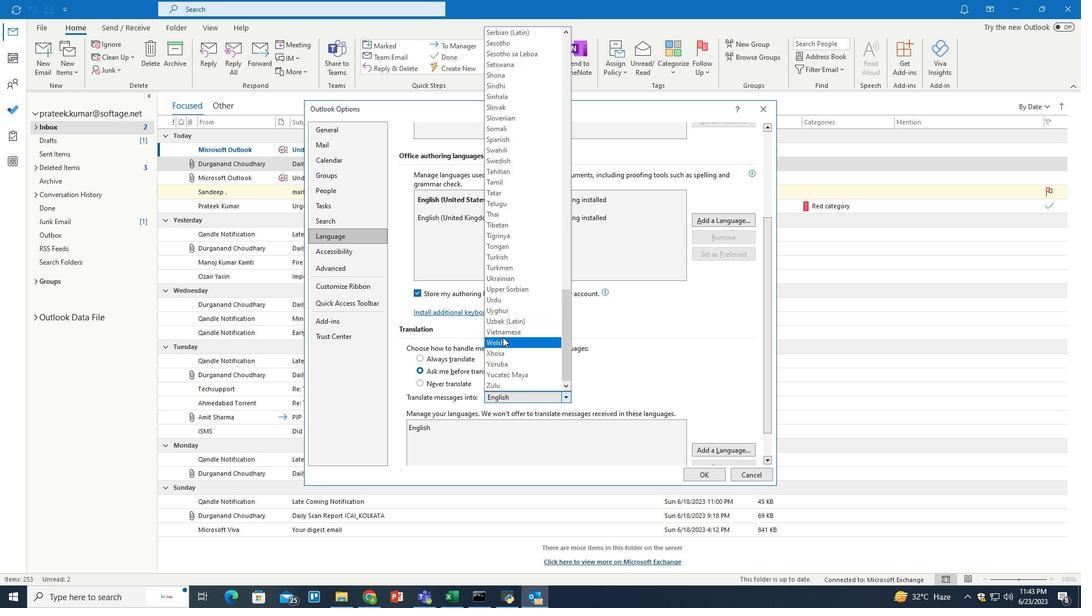 
Action: Mouse moved to (695, 471)
Screenshot: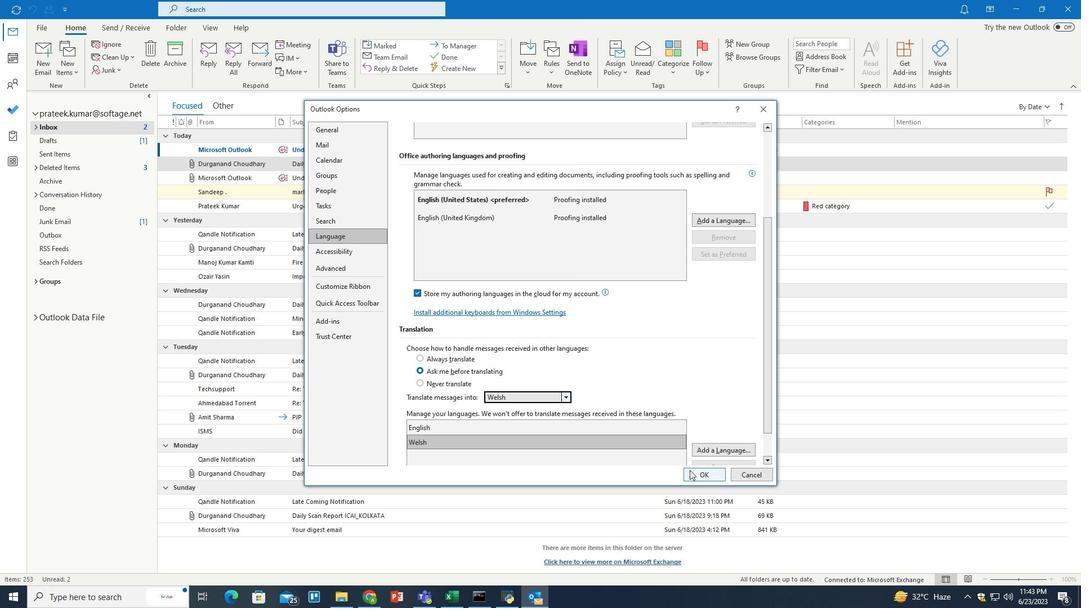 
Action: Mouse pressed left at (695, 471)
Screenshot: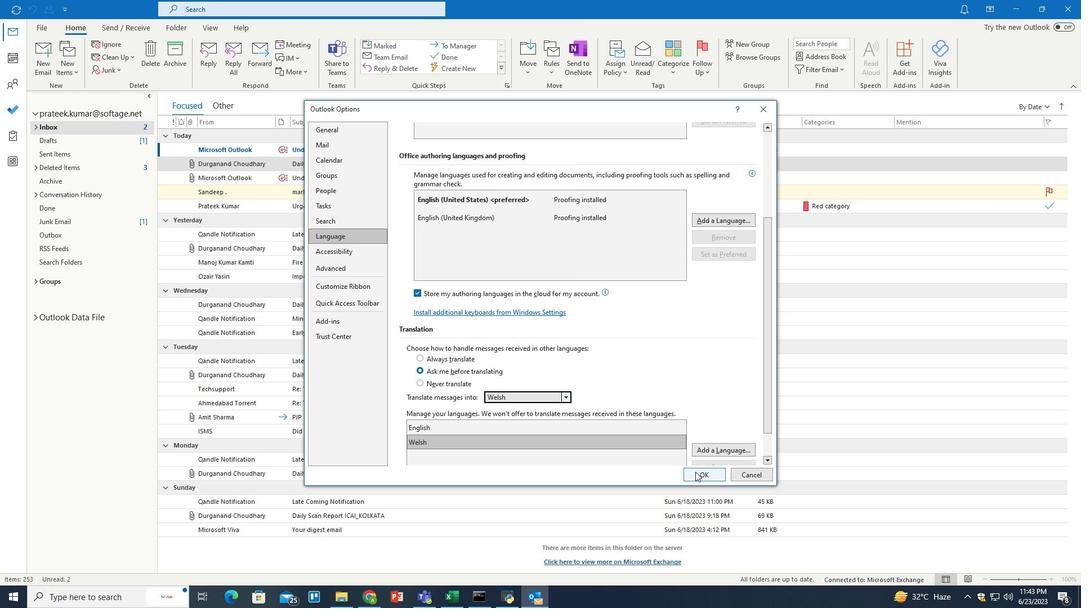 
Action: Mouse moved to (630, 411)
Screenshot: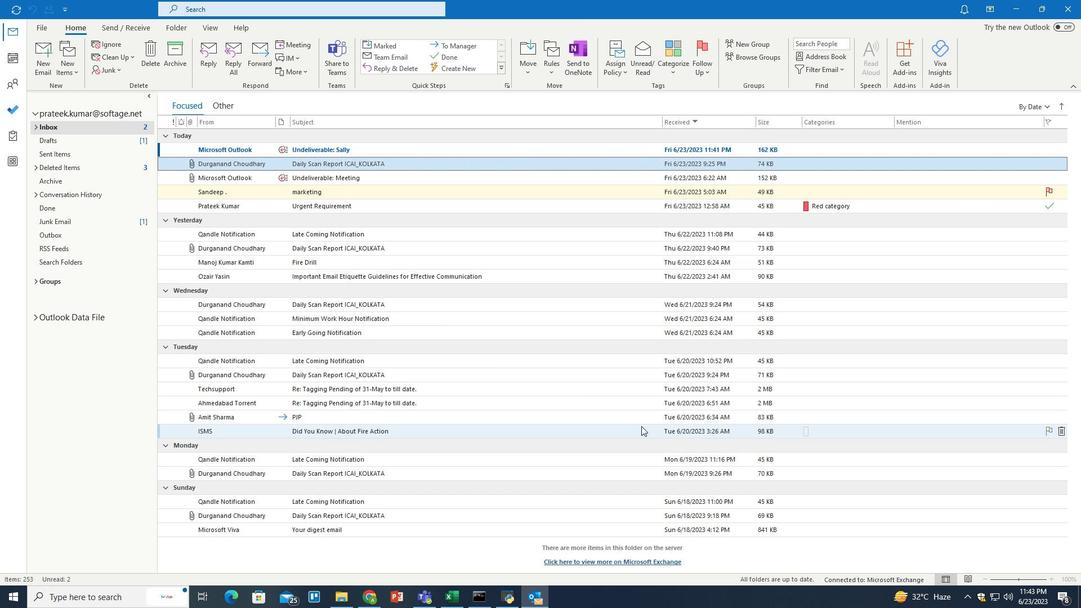 
